 Task: In the  document Officetypes.docx Select the last point and add comment:  ' It adds clarity to the overall document' Insert emoji reactions: 'Thumbs Down' Select all the potins and apply Uppercase
Action: Mouse pressed left at (343, 520)
Screenshot: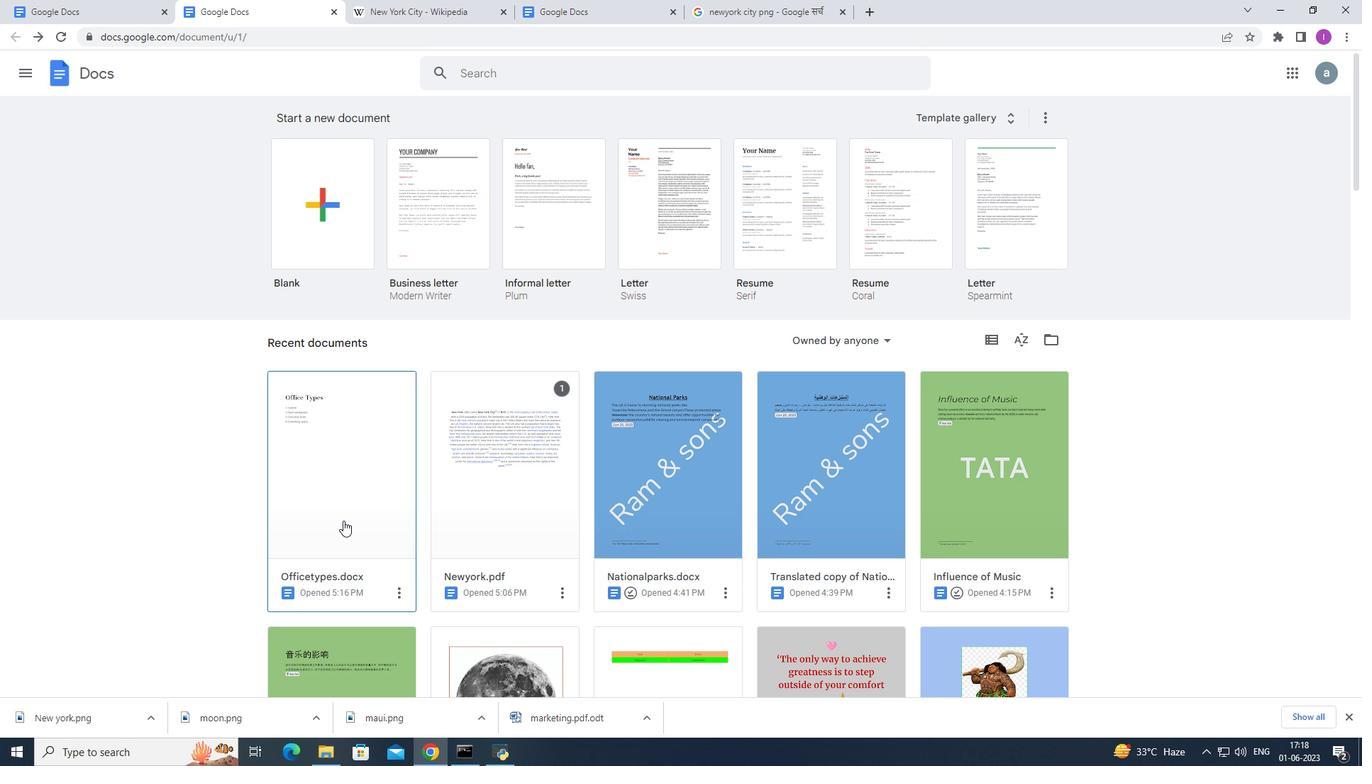 
Action: Mouse moved to (471, 380)
Screenshot: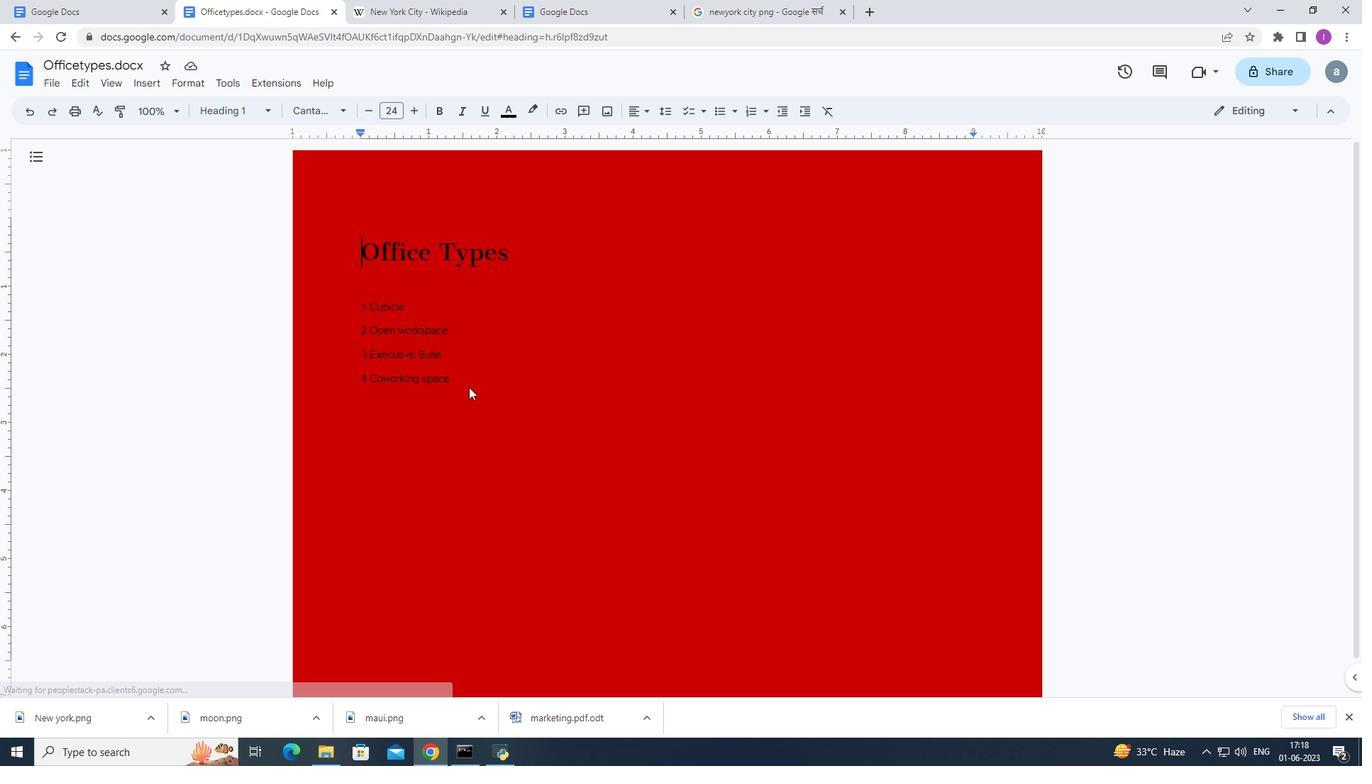 
Action: Mouse pressed left at (471, 380)
Screenshot: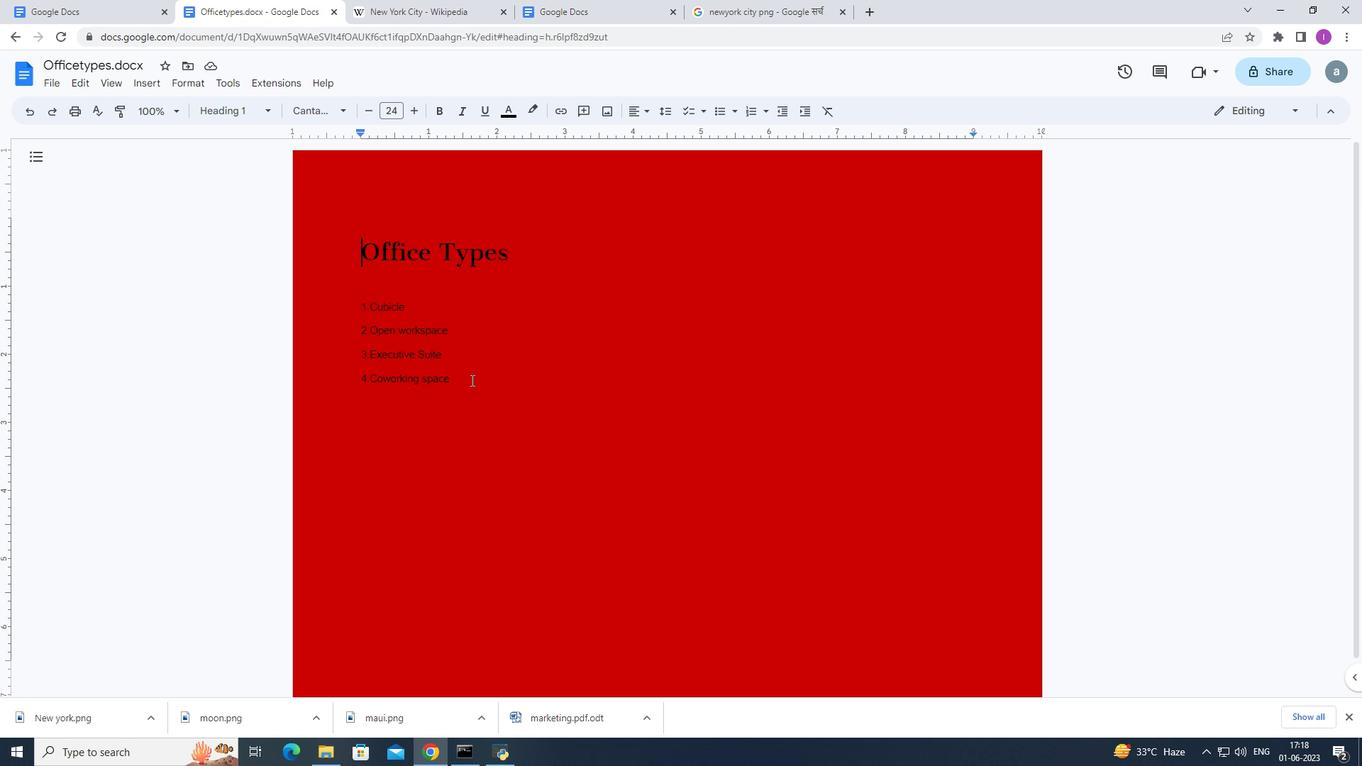 
Action: Mouse moved to (537, 368)
Screenshot: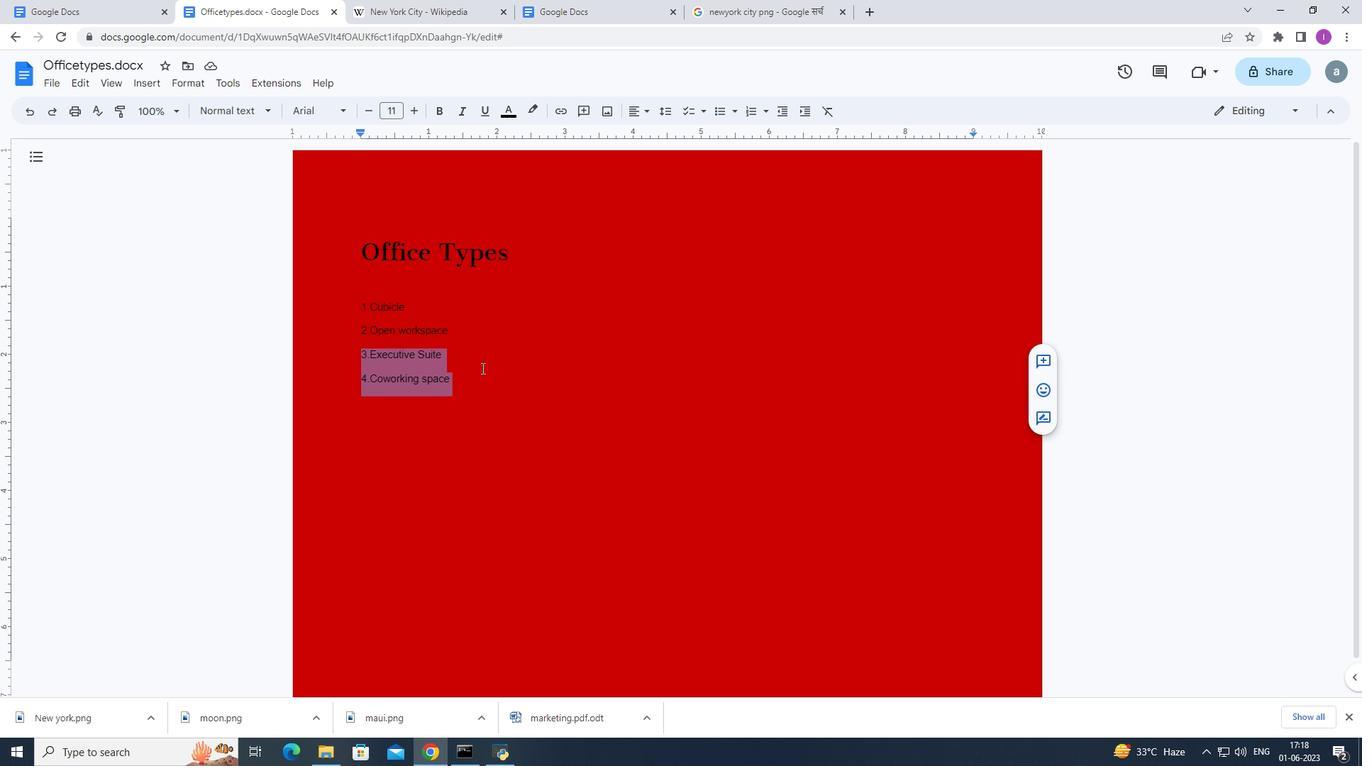 
Action: Mouse pressed left at (537, 368)
Screenshot: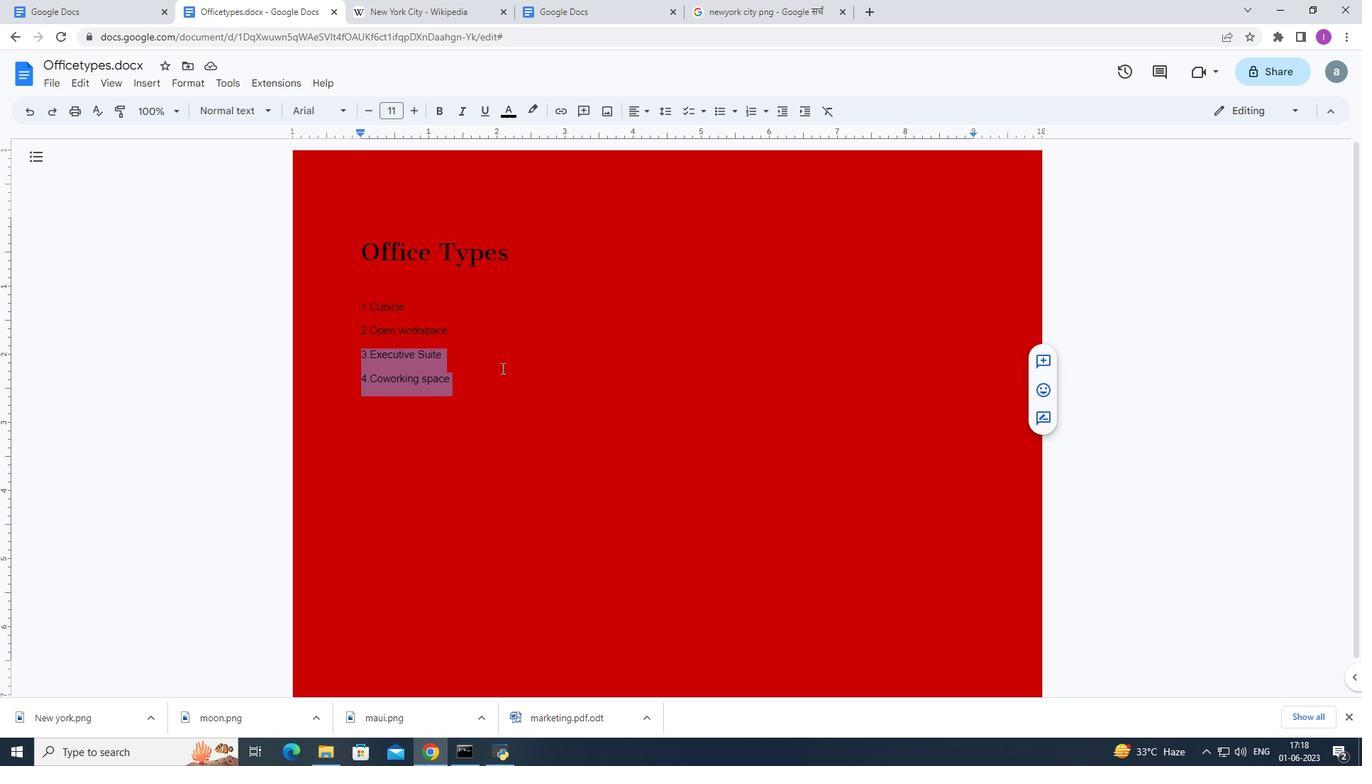 
Action: Mouse moved to (472, 386)
Screenshot: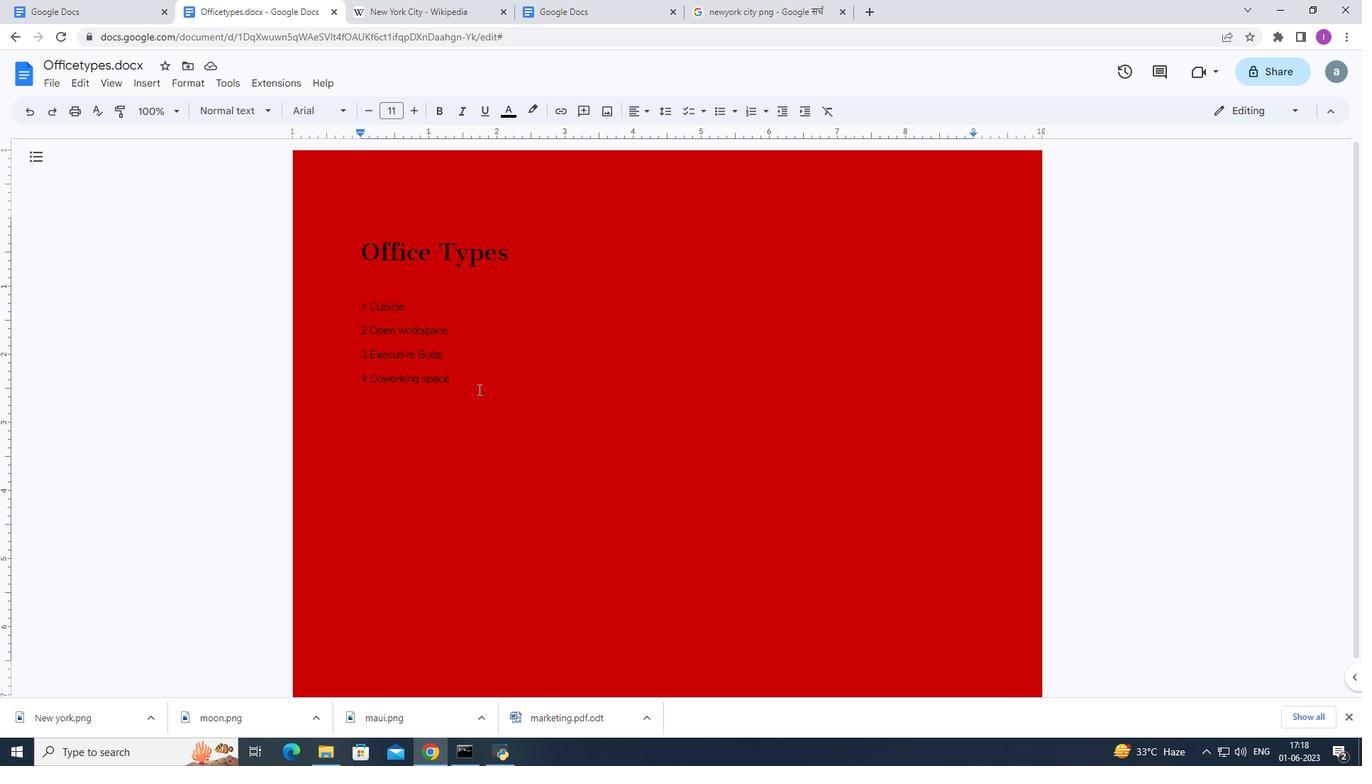 
Action: Mouse pressed left at (472, 386)
Screenshot: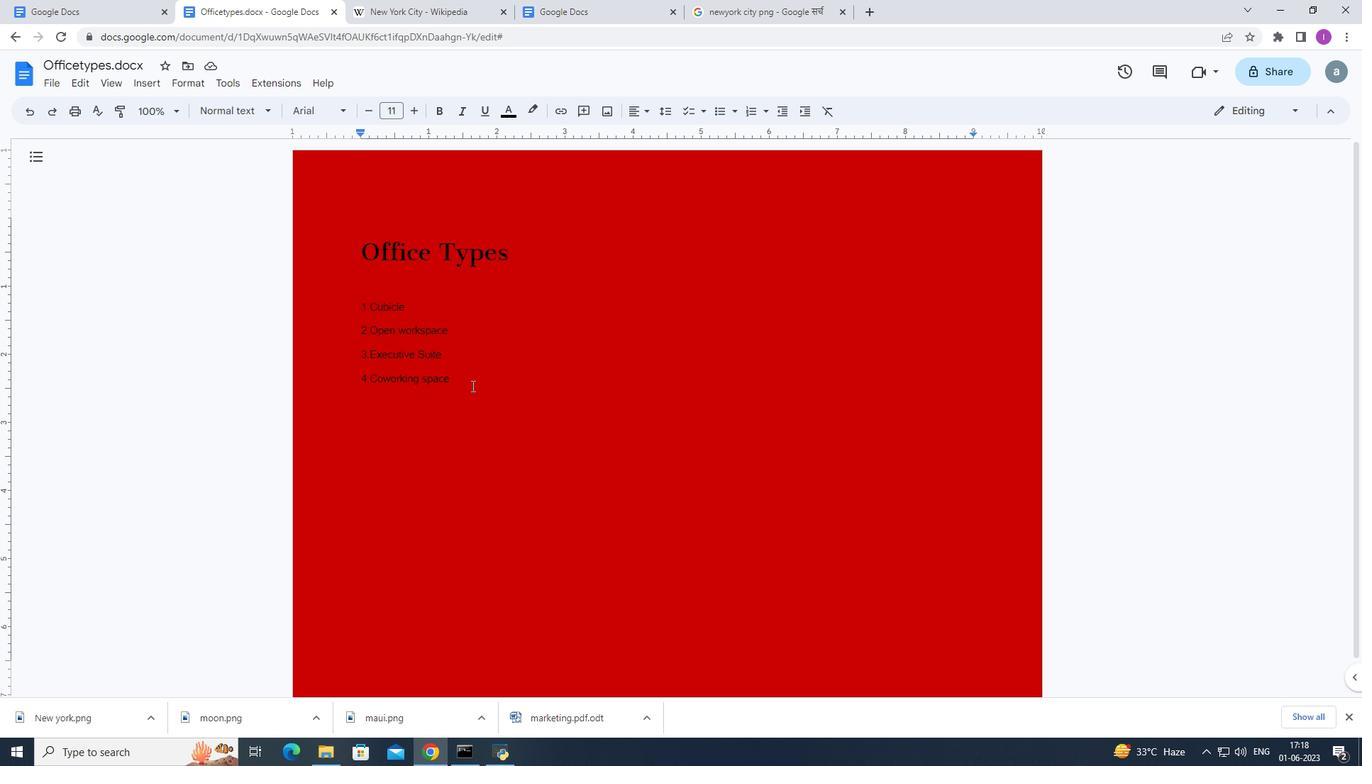 
Action: Mouse moved to (132, 79)
Screenshot: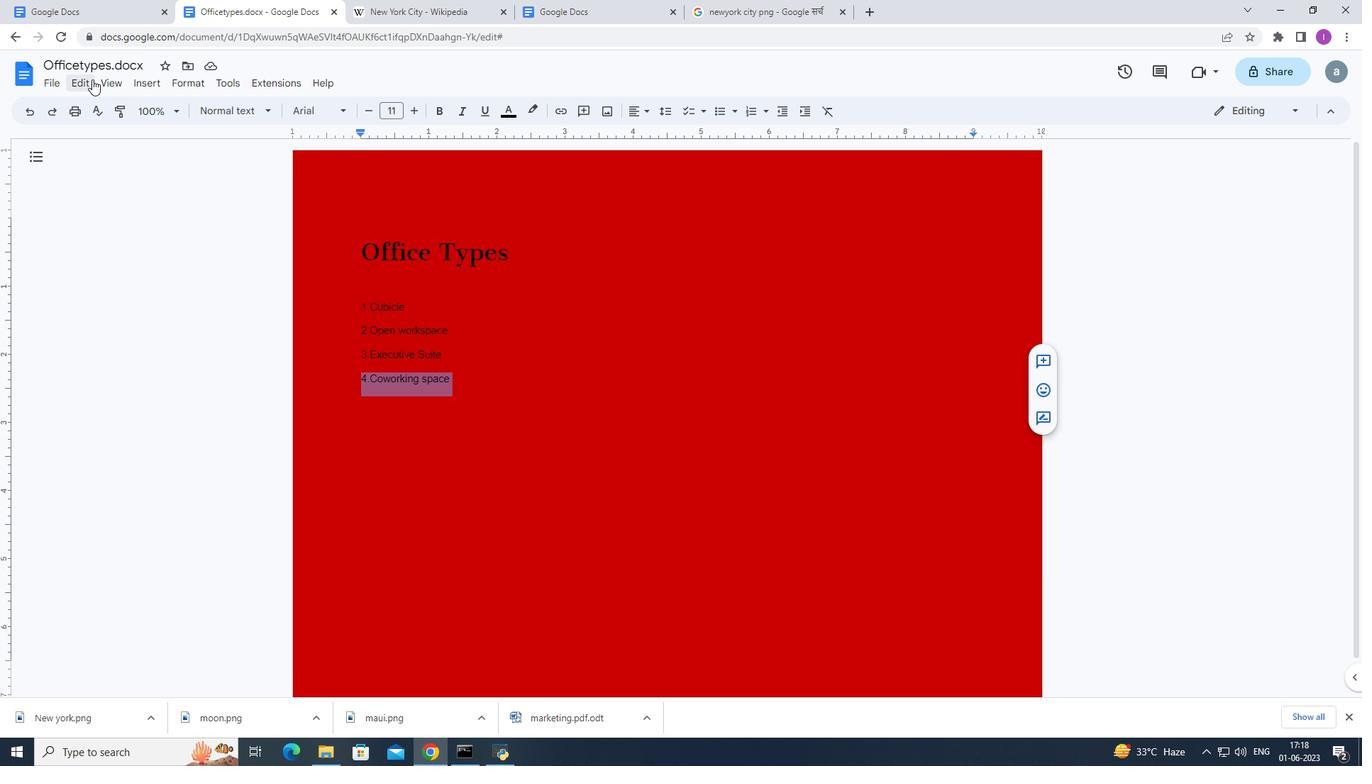 
Action: Mouse pressed left at (132, 79)
Screenshot: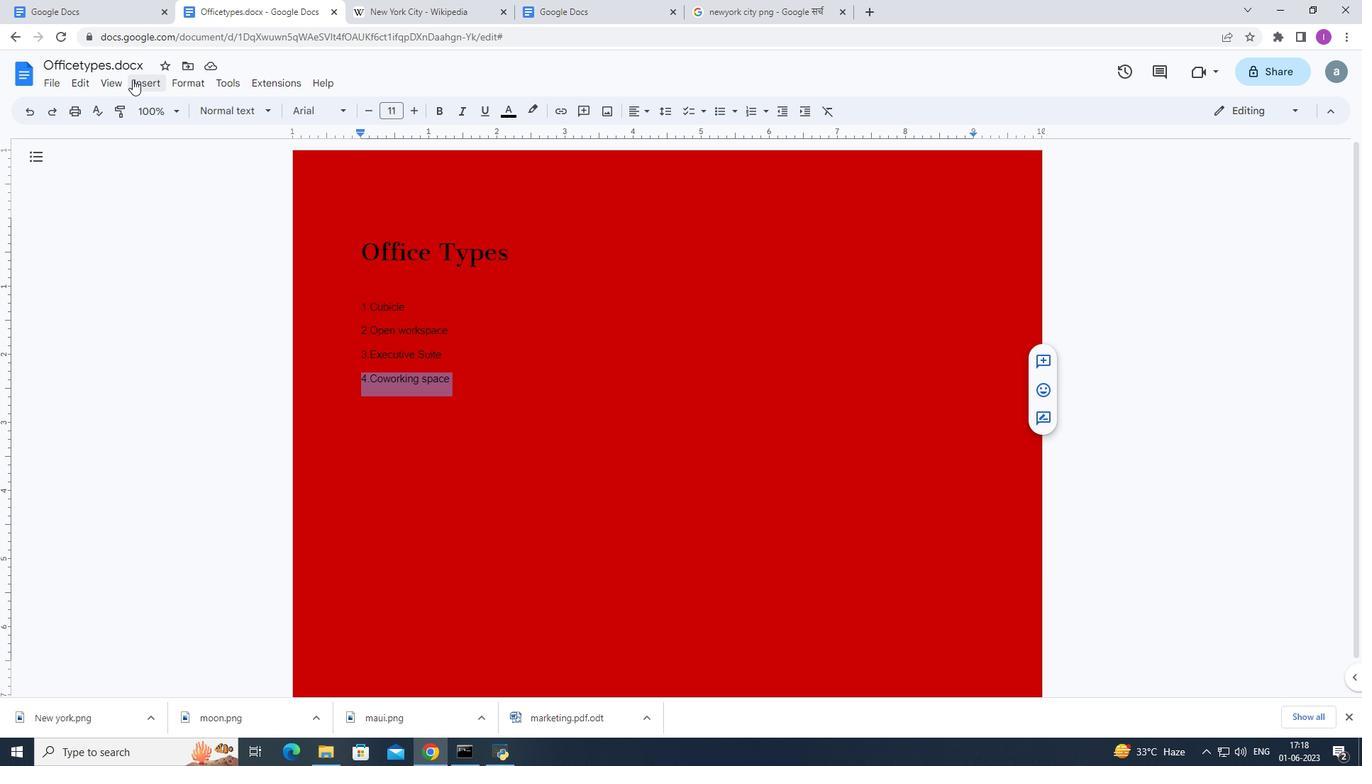 
Action: Mouse moved to (201, 545)
Screenshot: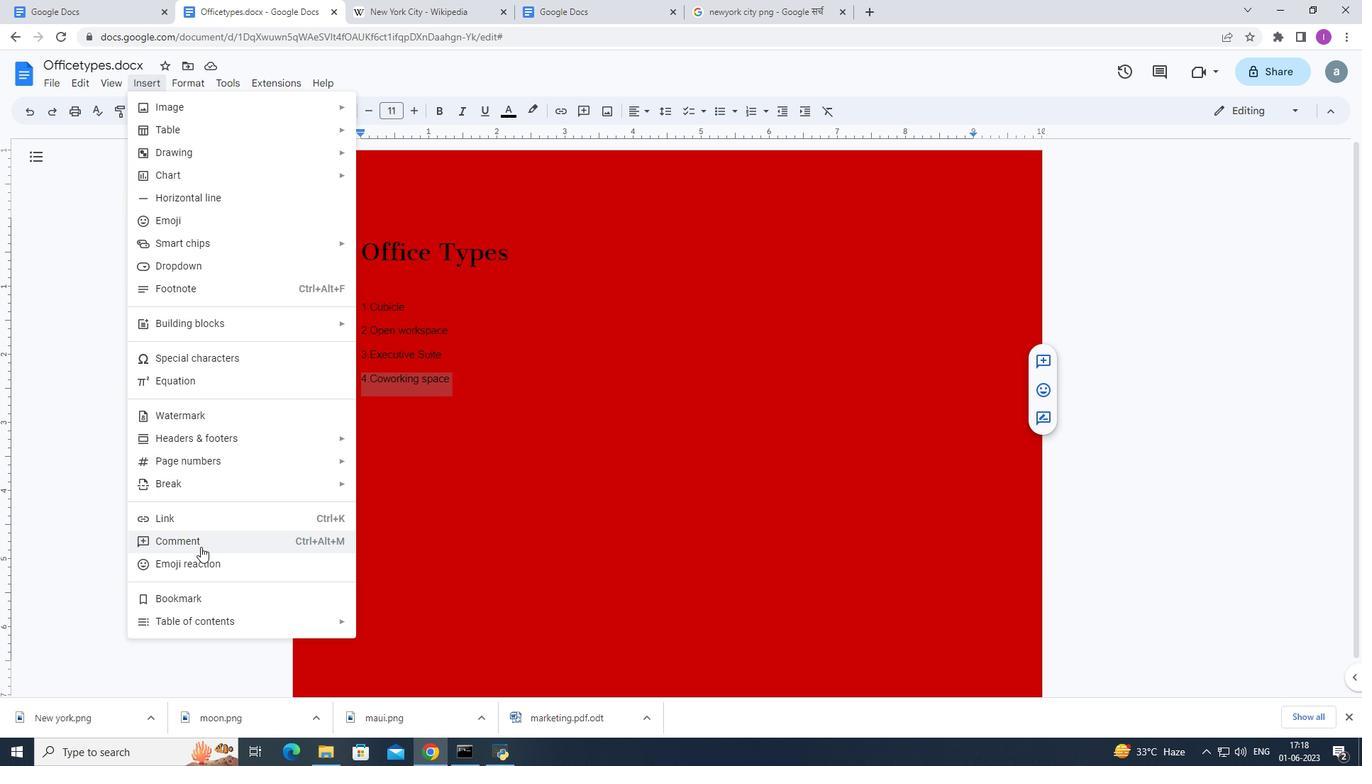 
Action: Mouse pressed left at (201, 545)
Screenshot: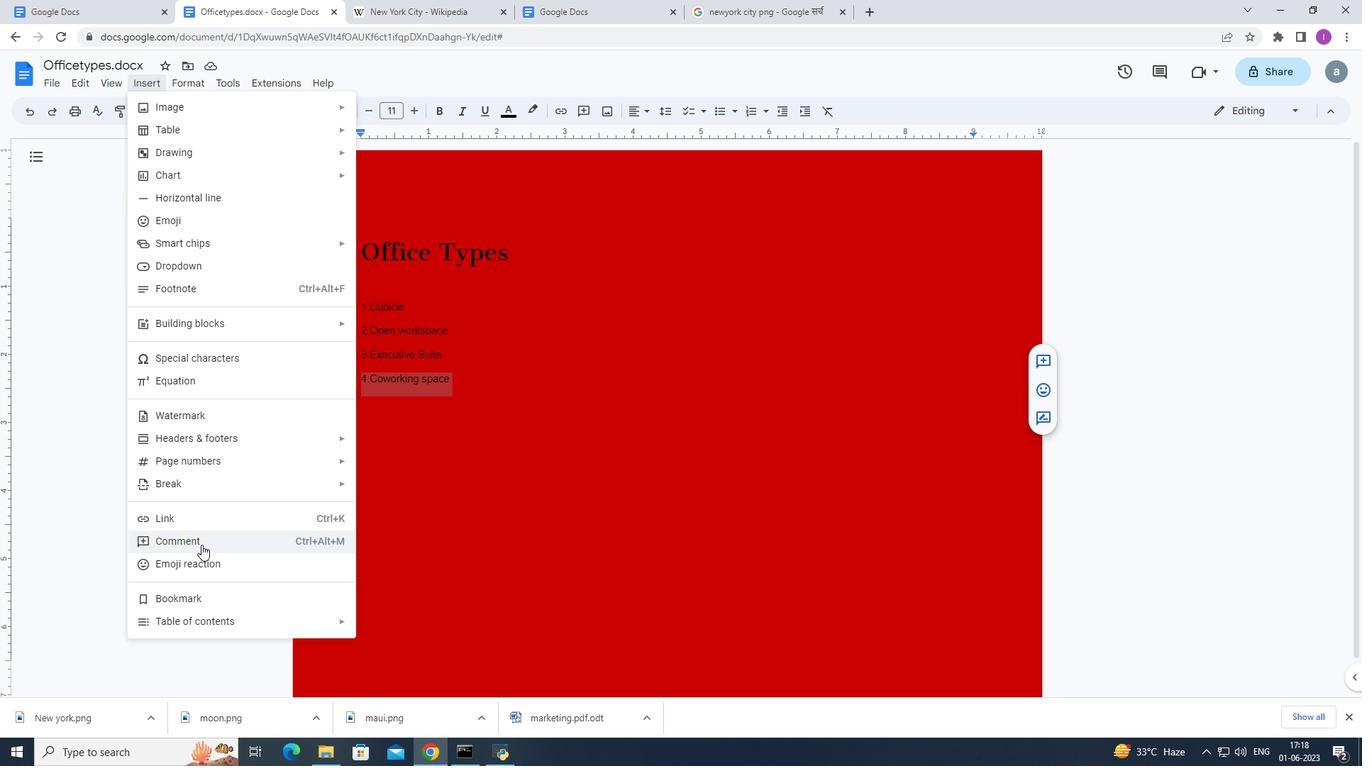 
Action: Mouse moved to (1000, 437)
Screenshot: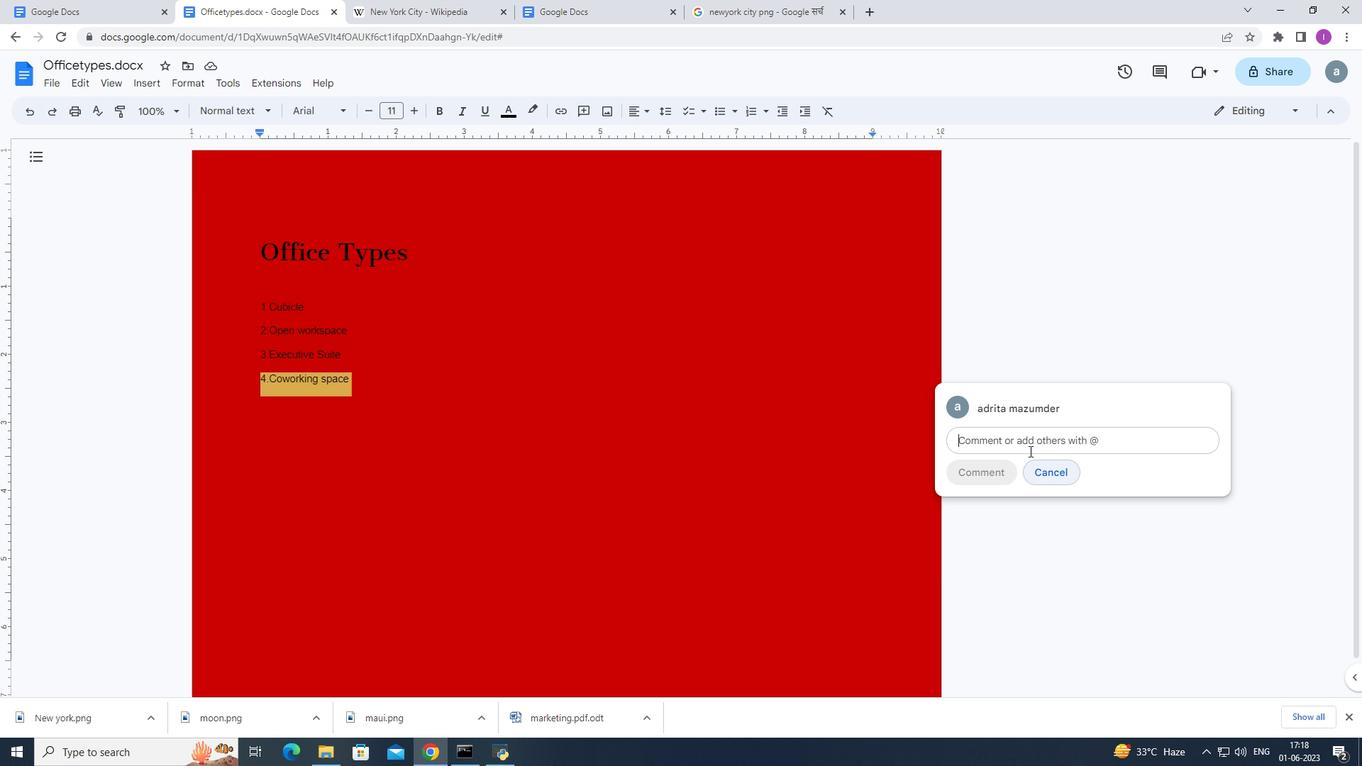 
Action: Mouse pressed left at (1000, 437)
Screenshot: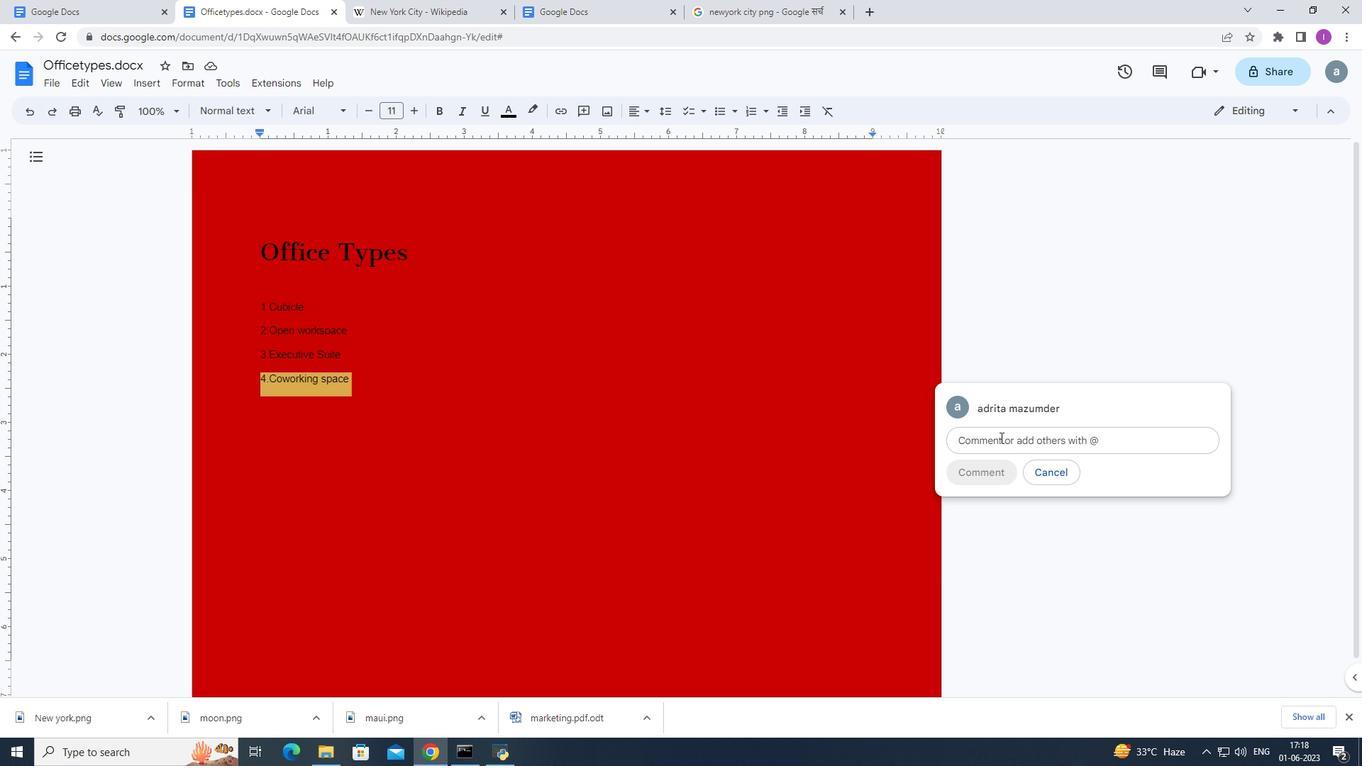 
Action: Key pressed <Key.shift>It<Key.space>adds<Key.space>clarity<Key.space>to<Key.space>the<Key.space>overall<Key.space>document
Screenshot: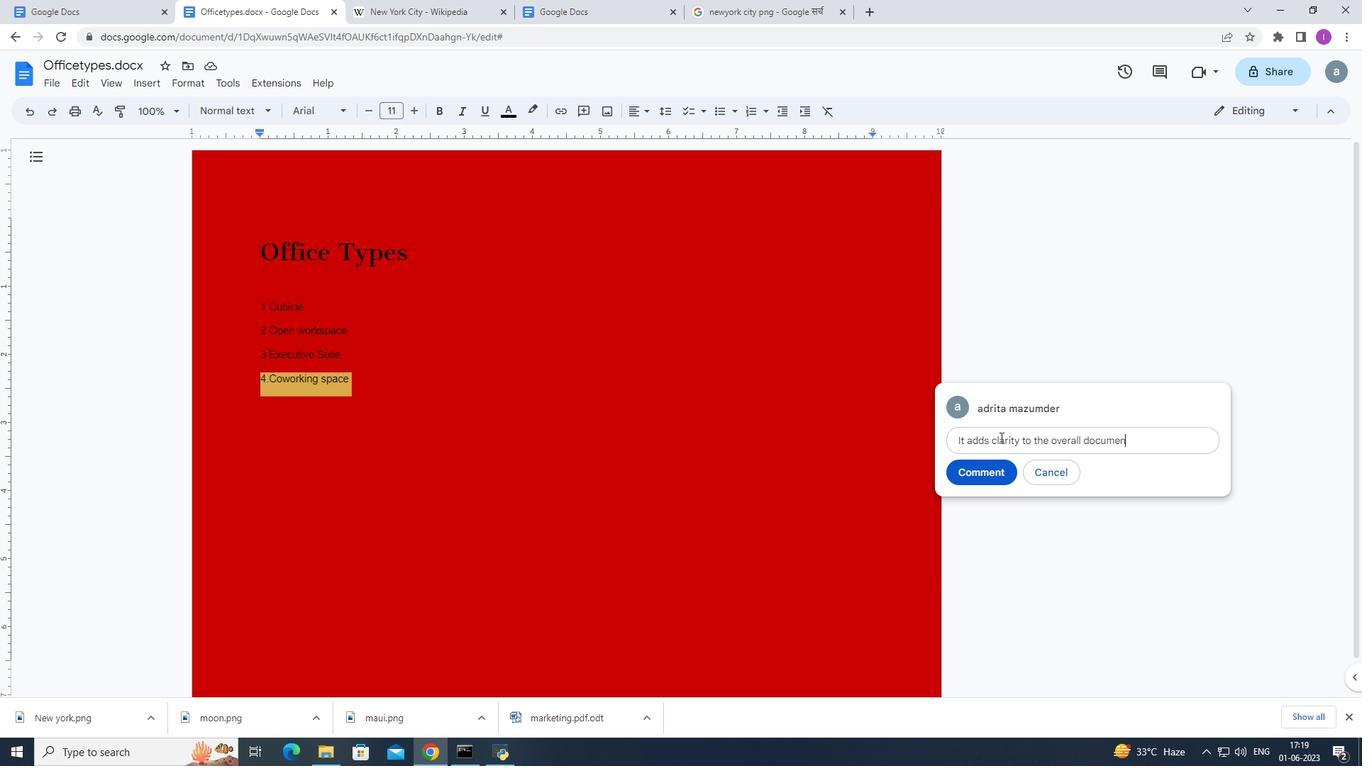 
Action: Mouse moved to (963, 472)
Screenshot: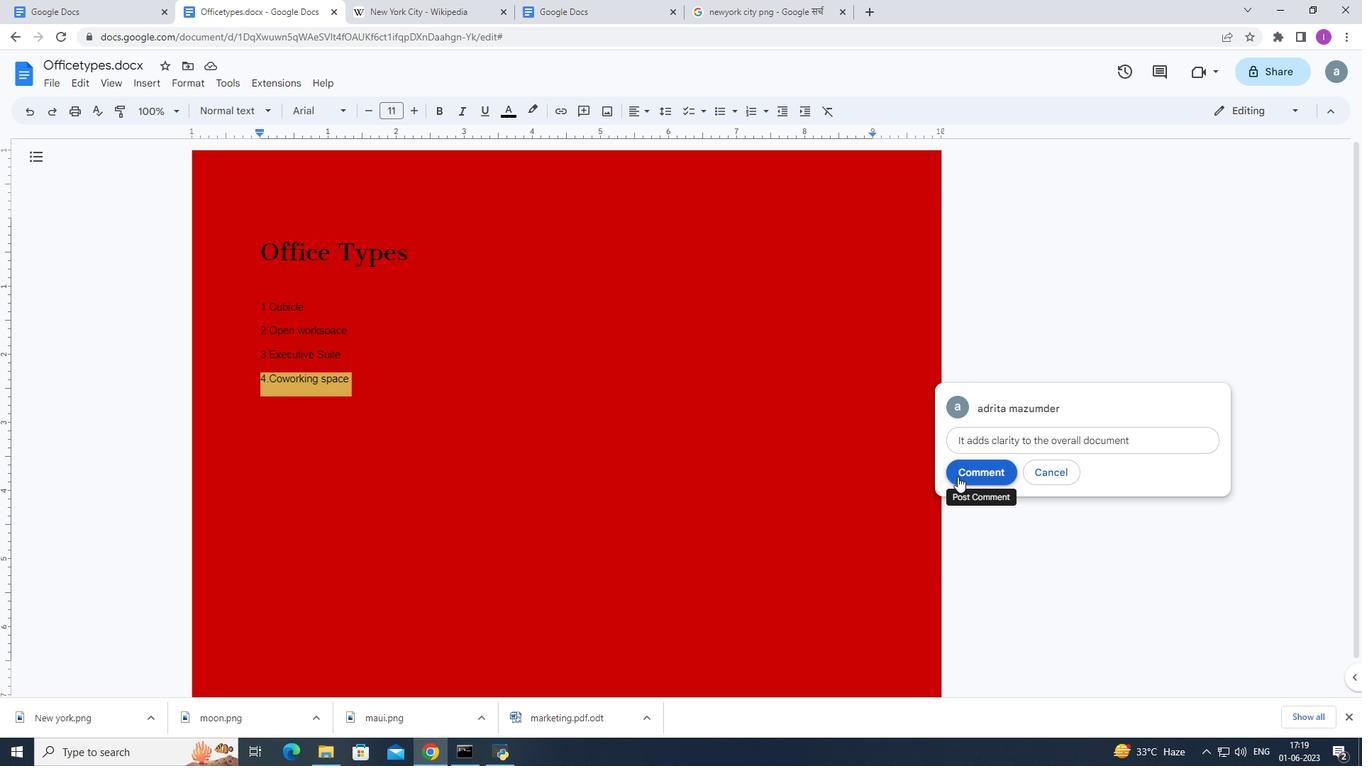 
Action: Mouse pressed left at (963, 472)
Screenshot: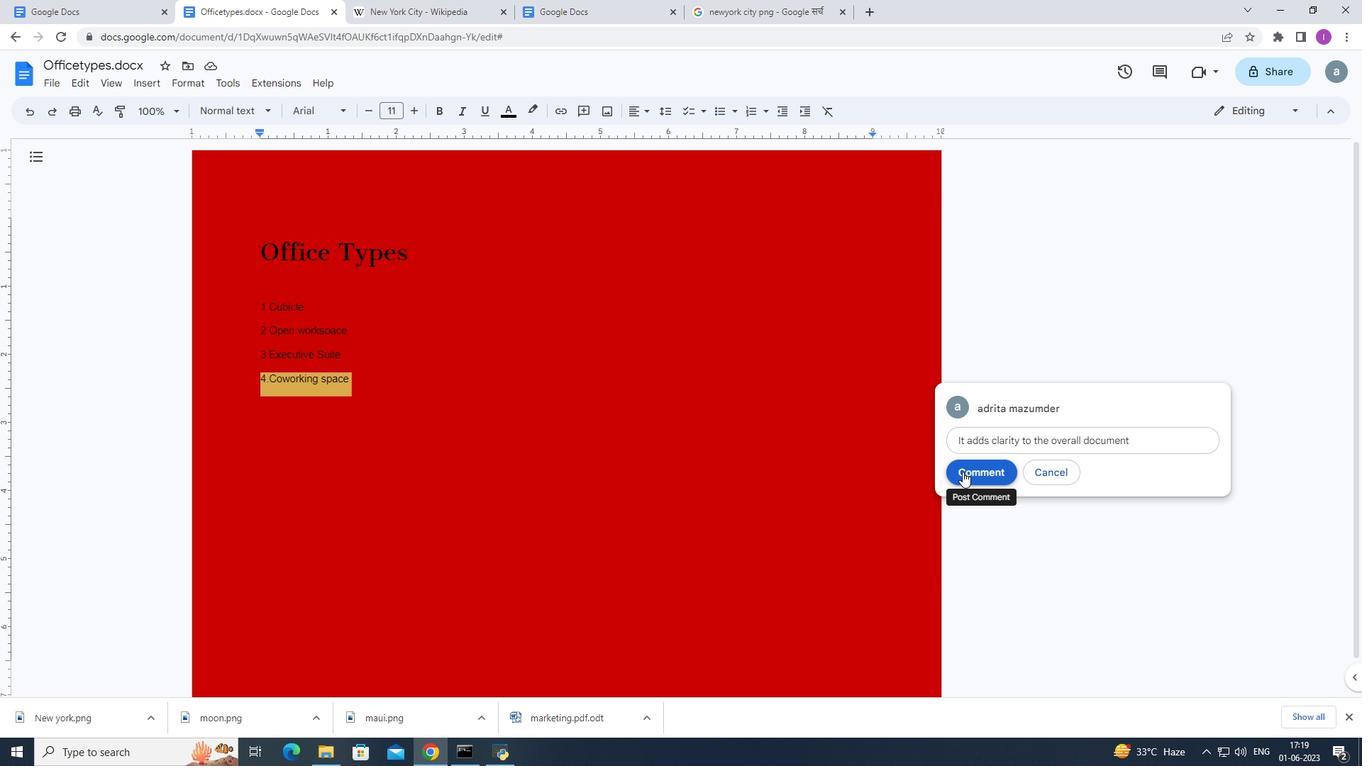 
Action: Mouse moved to (1237, 433)
Screenshot: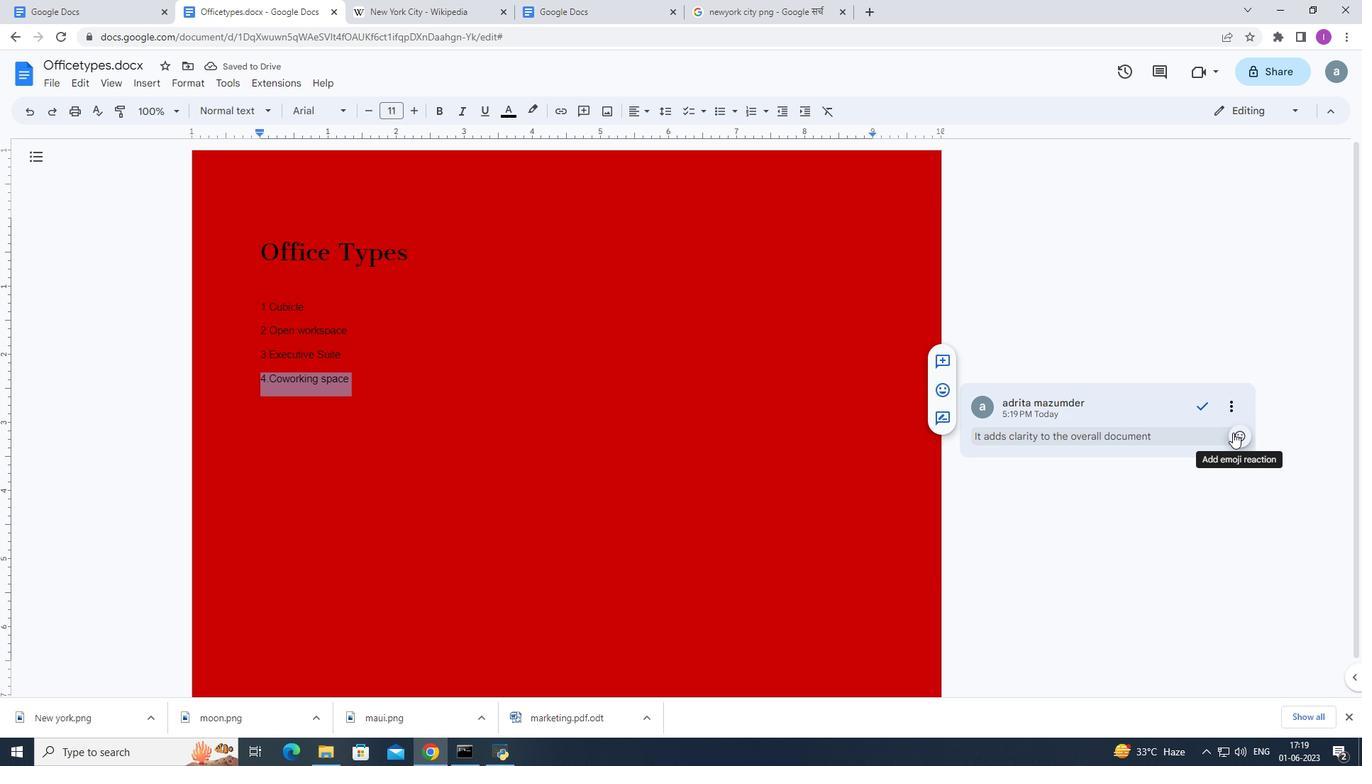 
Action: Mouse pressed left at (1237, 433)
Screenshot: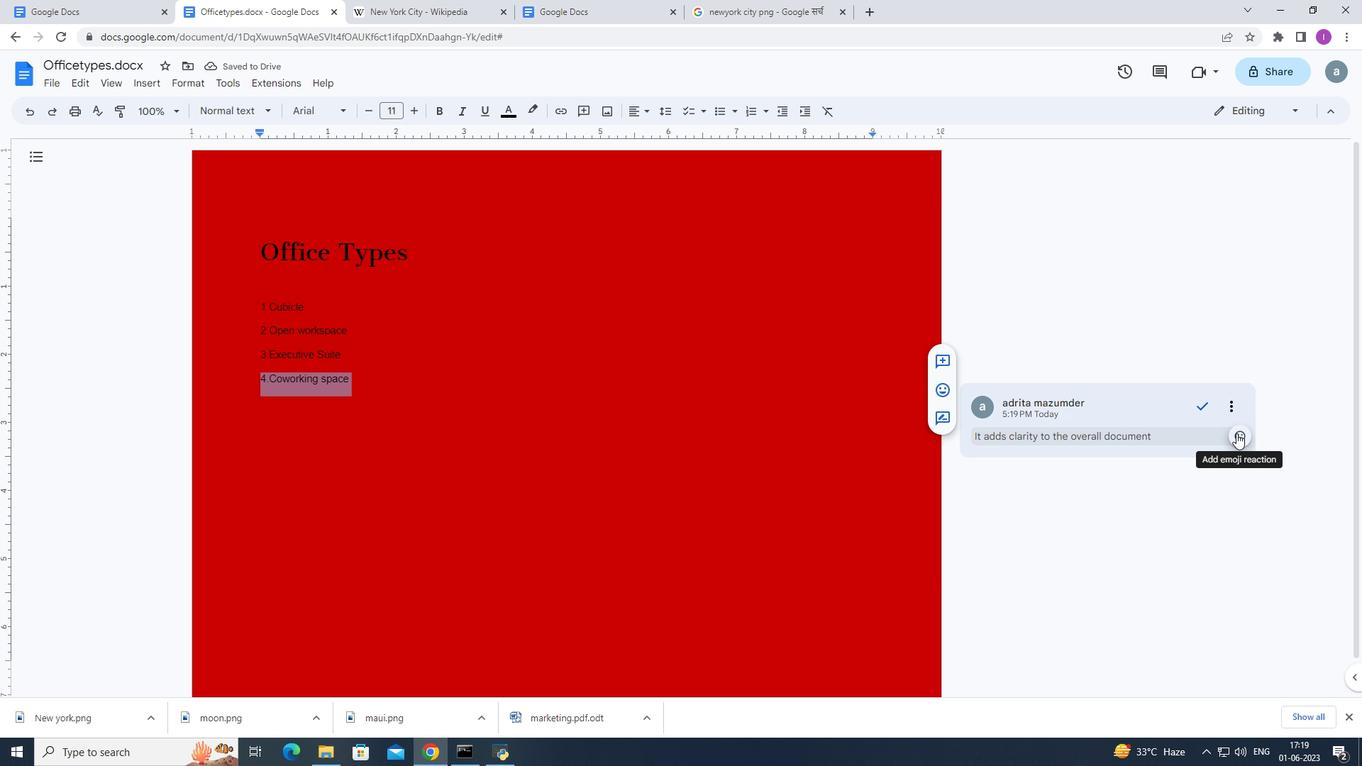 
Action: Mouse moved to (1183, 567)
Screenshot: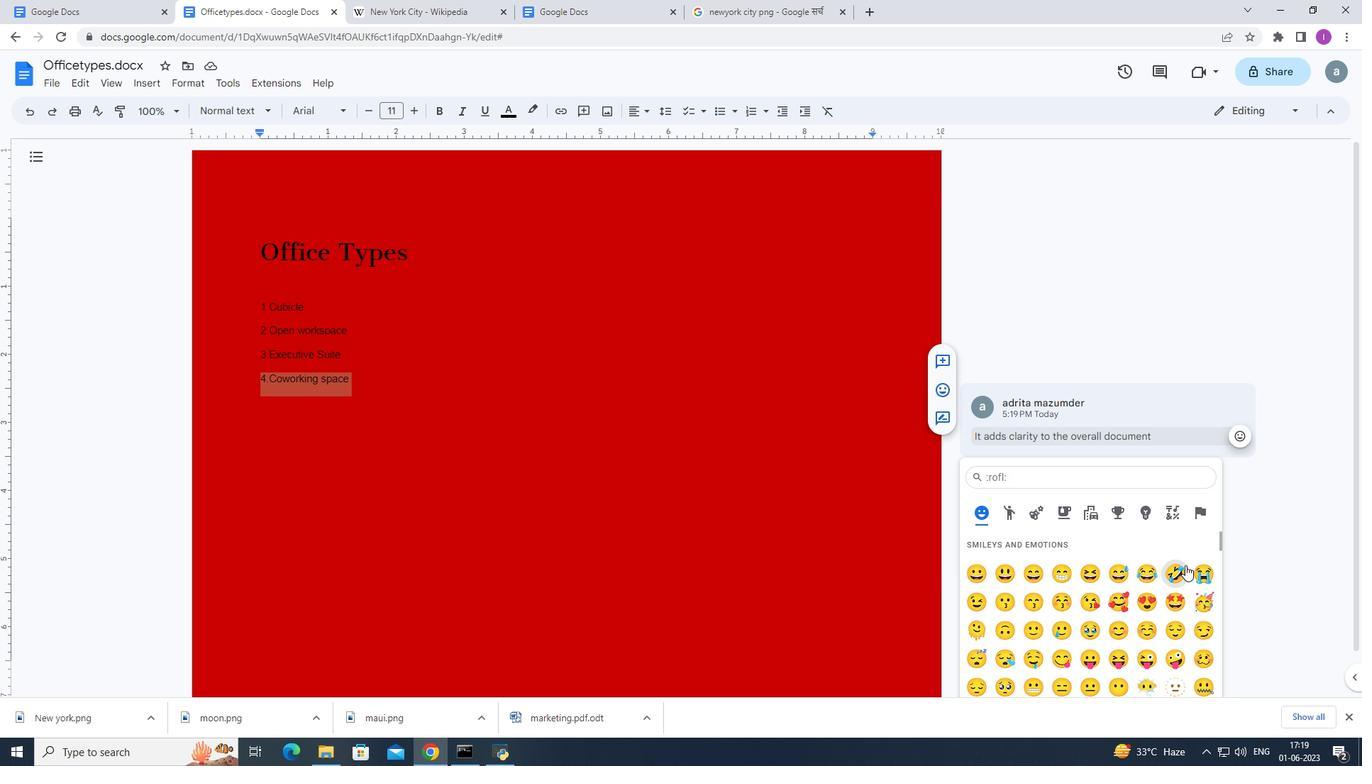 
Action: Mouse scrolled (1183, 567) with delta (0, 0)
Screenshot: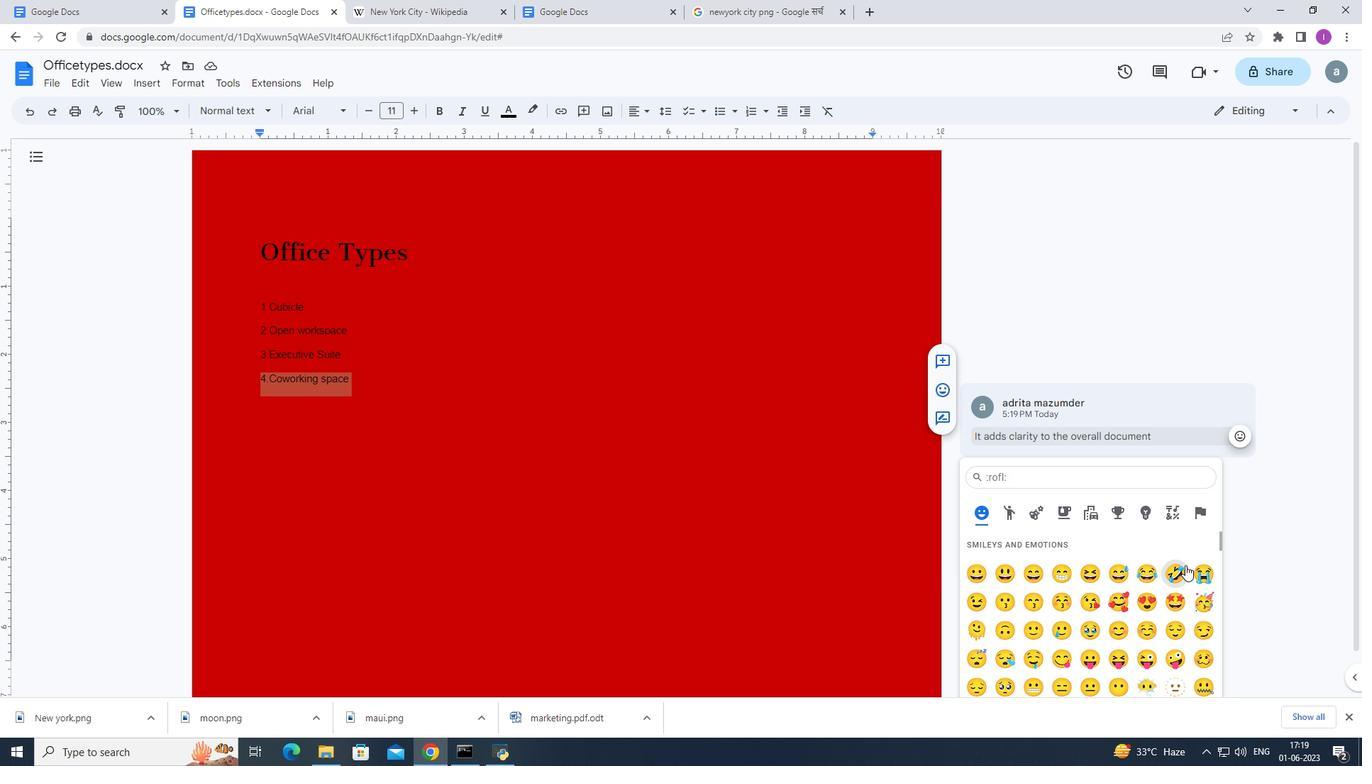 
Action: Mouse moved to (1183, 567)
Screenshot: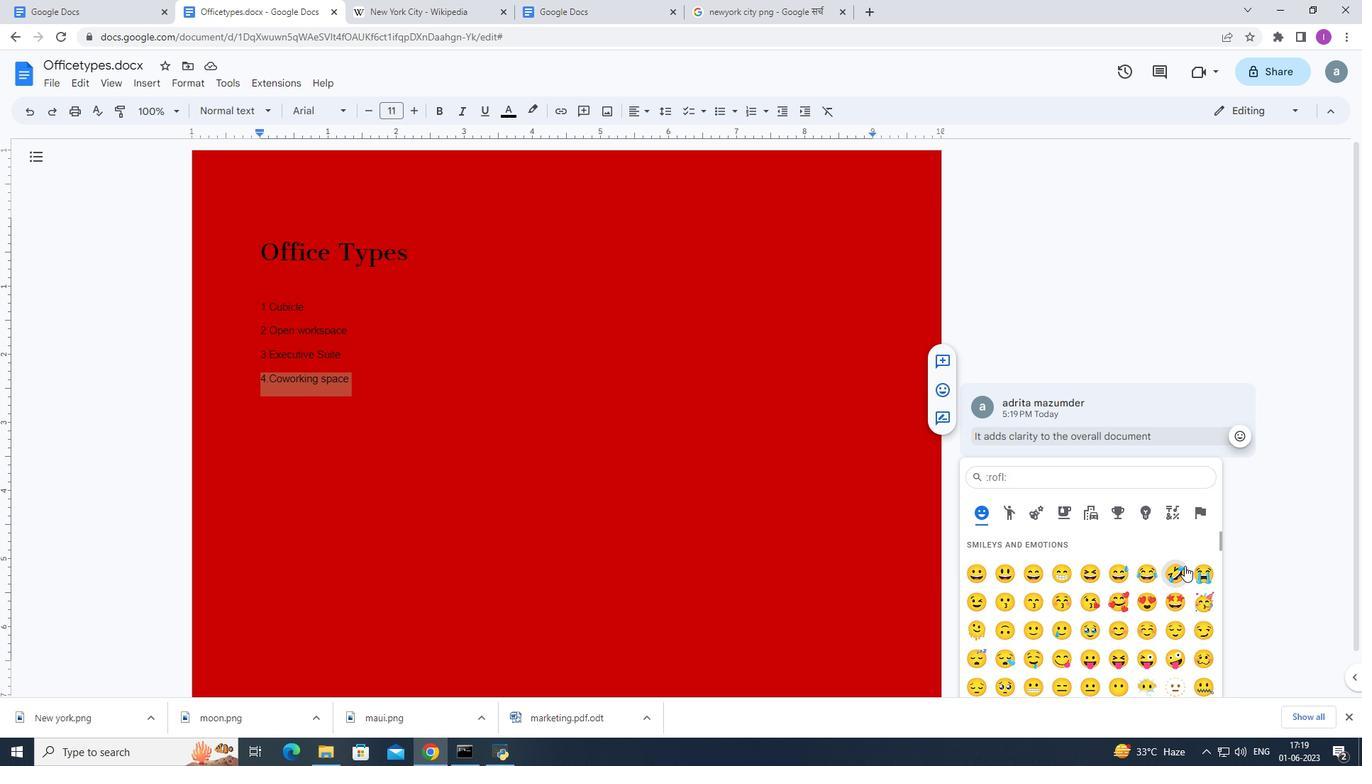 
Action: Mouse scrolled (1183, 567) with delta (0, 0)
Screenshot: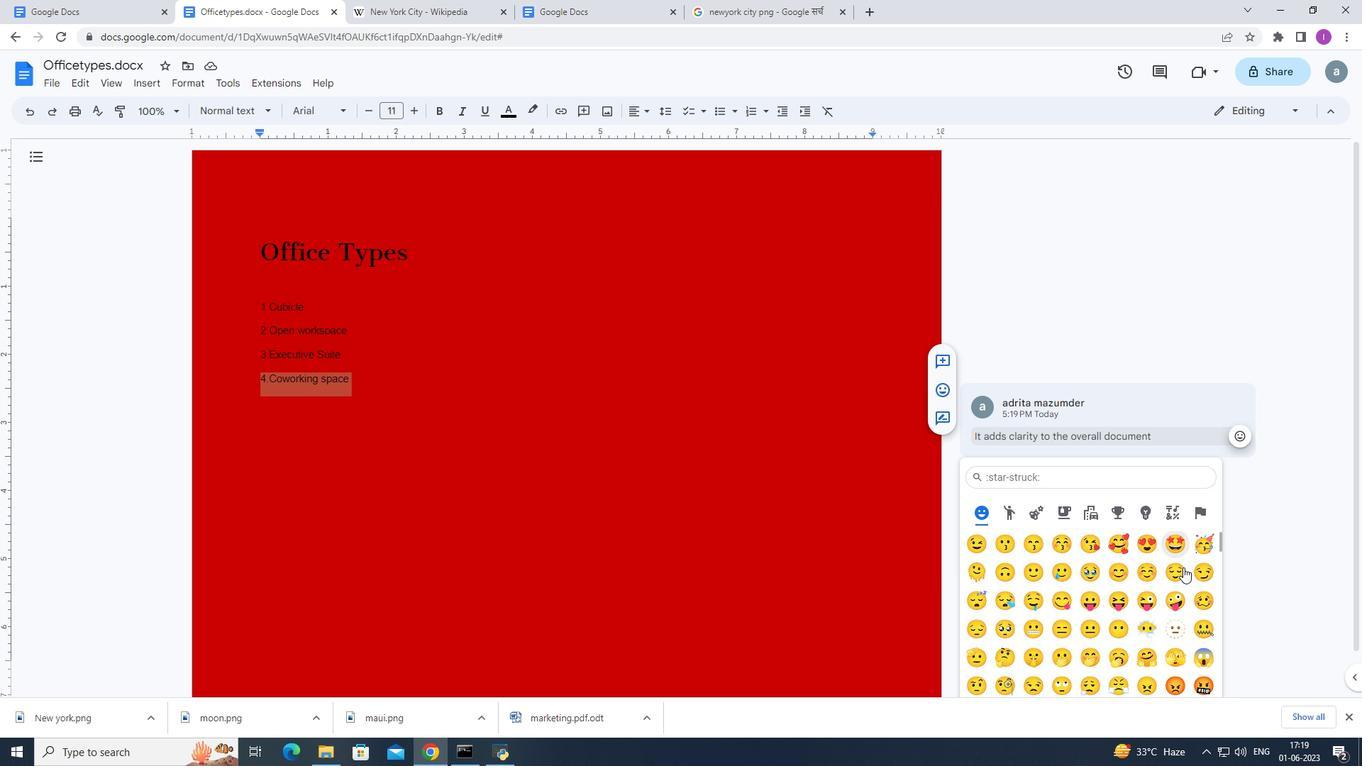 
Action: Mouse moved to (1183, 568)
Screenshot: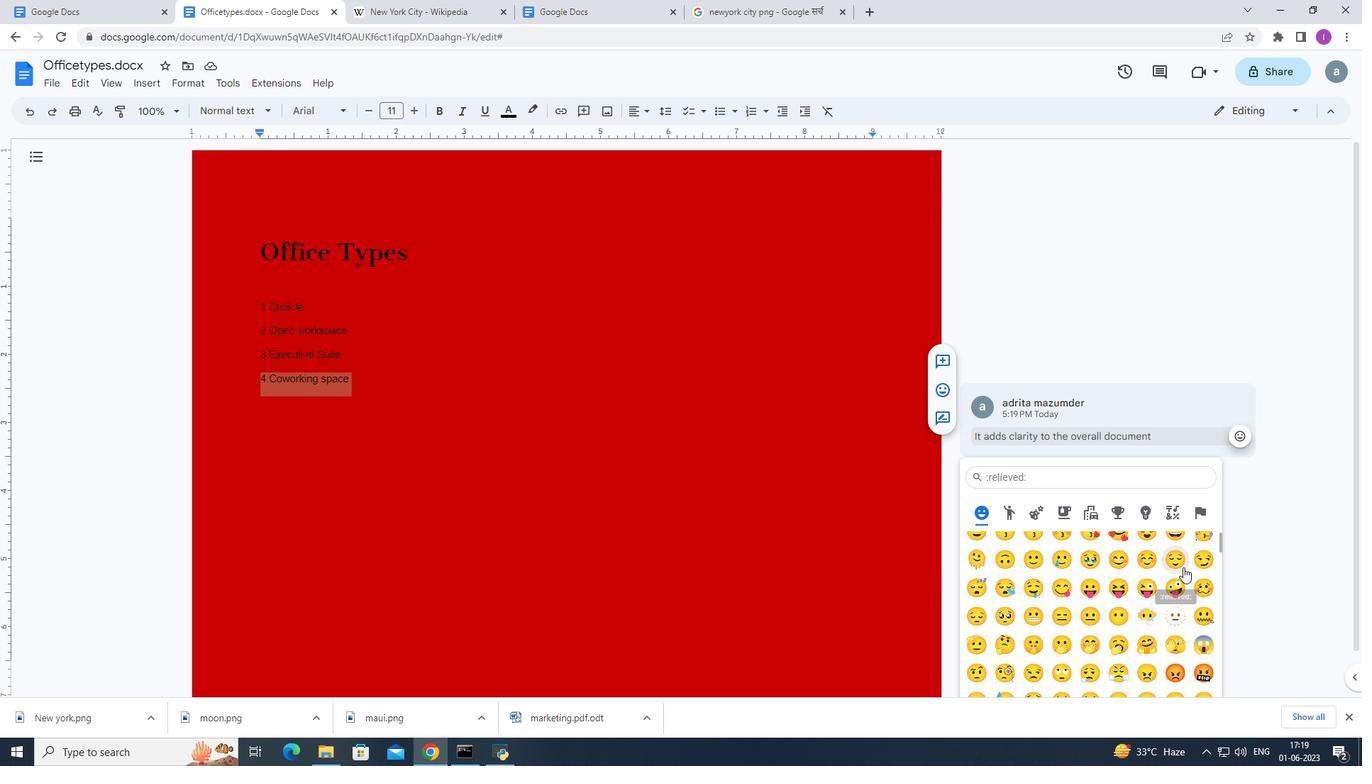 
Action: Mouse scrolled (1183, 567) with delta (0, 0)
Screenshot: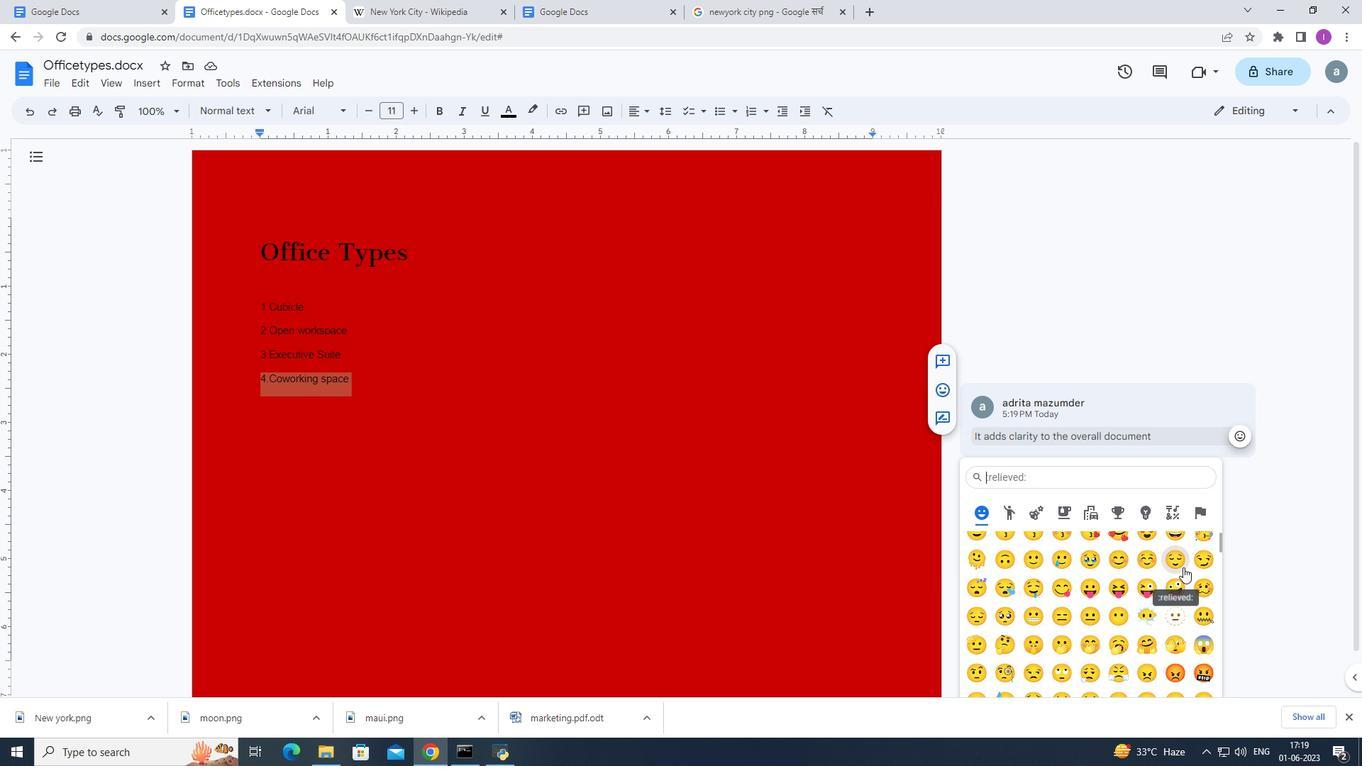 
Action: Mouse scrolled (1183, 567) with delta (0, 0)
Screenshot: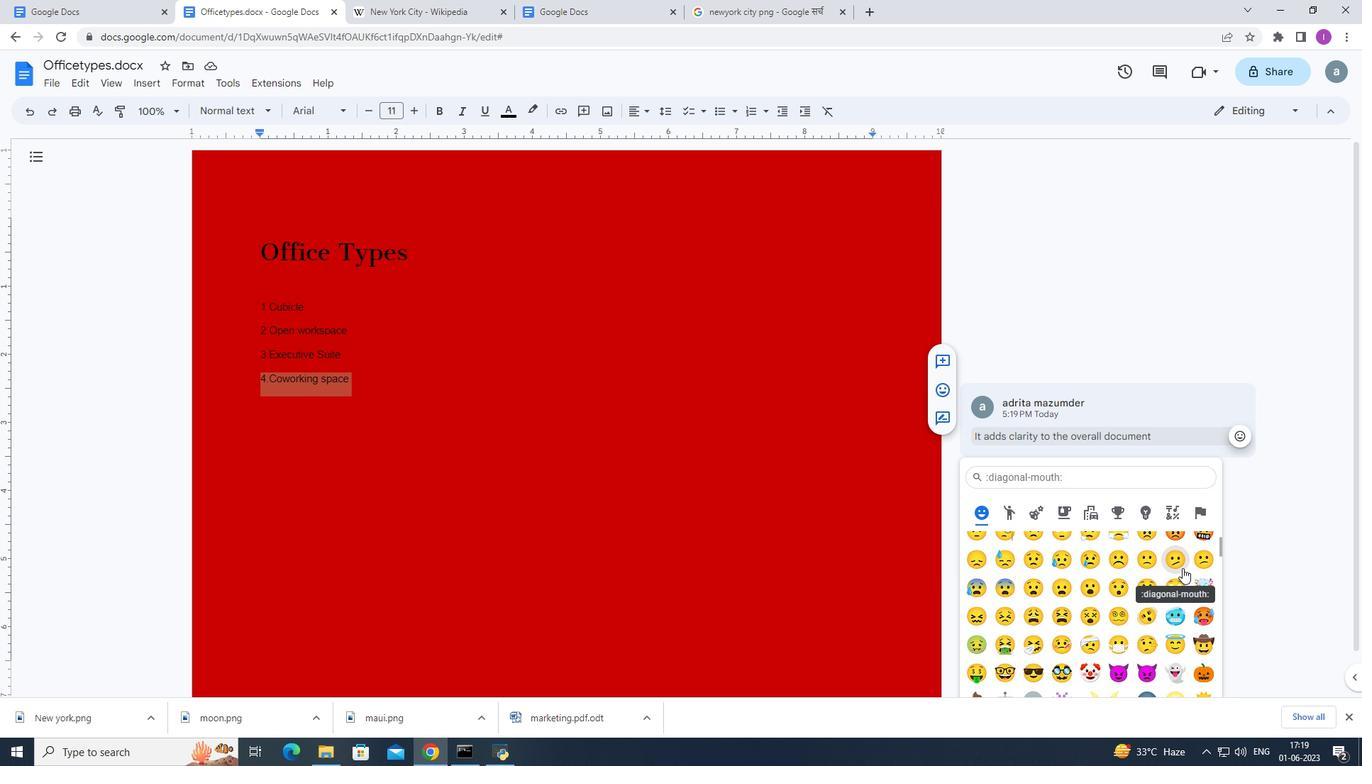 
Action: Mouse scrolled (1183, 567) with delta (0, 0)
Screenshot: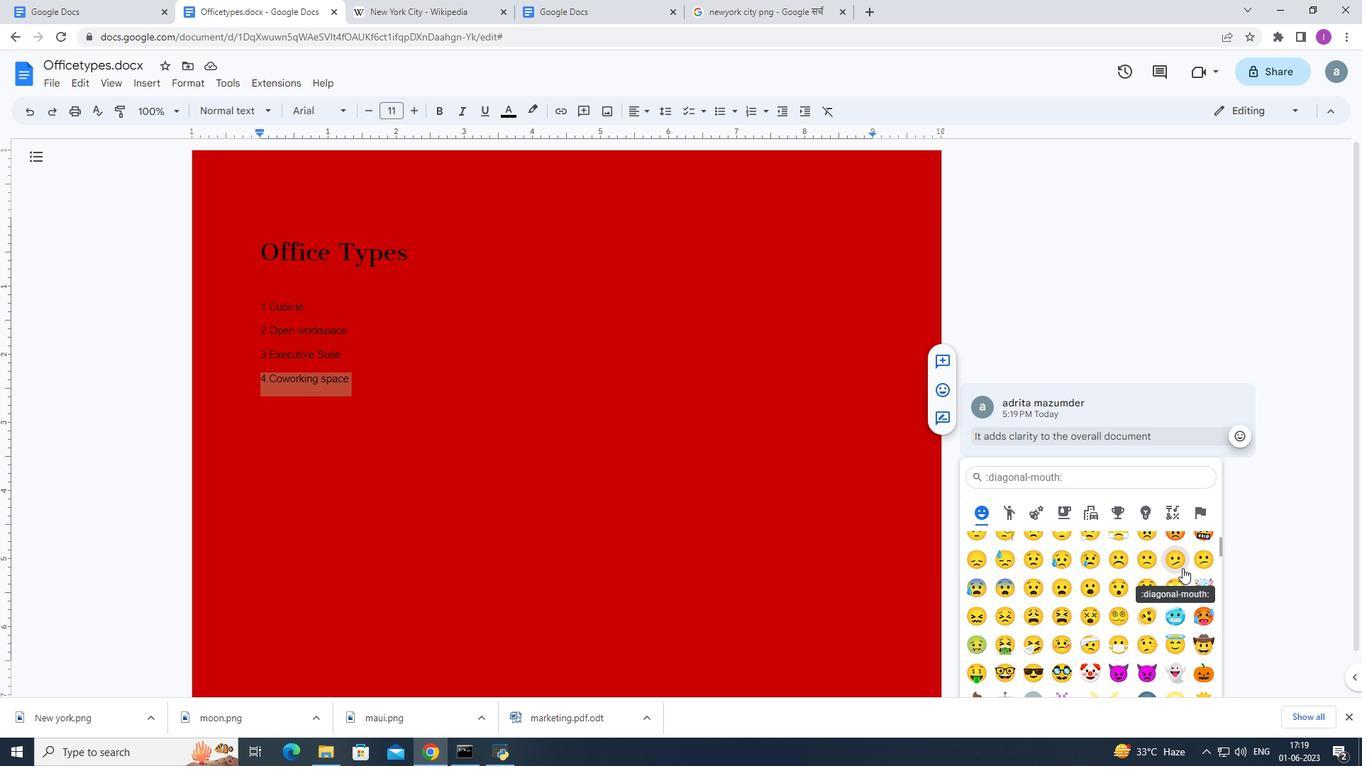 
Action: Mouse scrolled (1183, 567) with delta (0, 0)
Screenshot: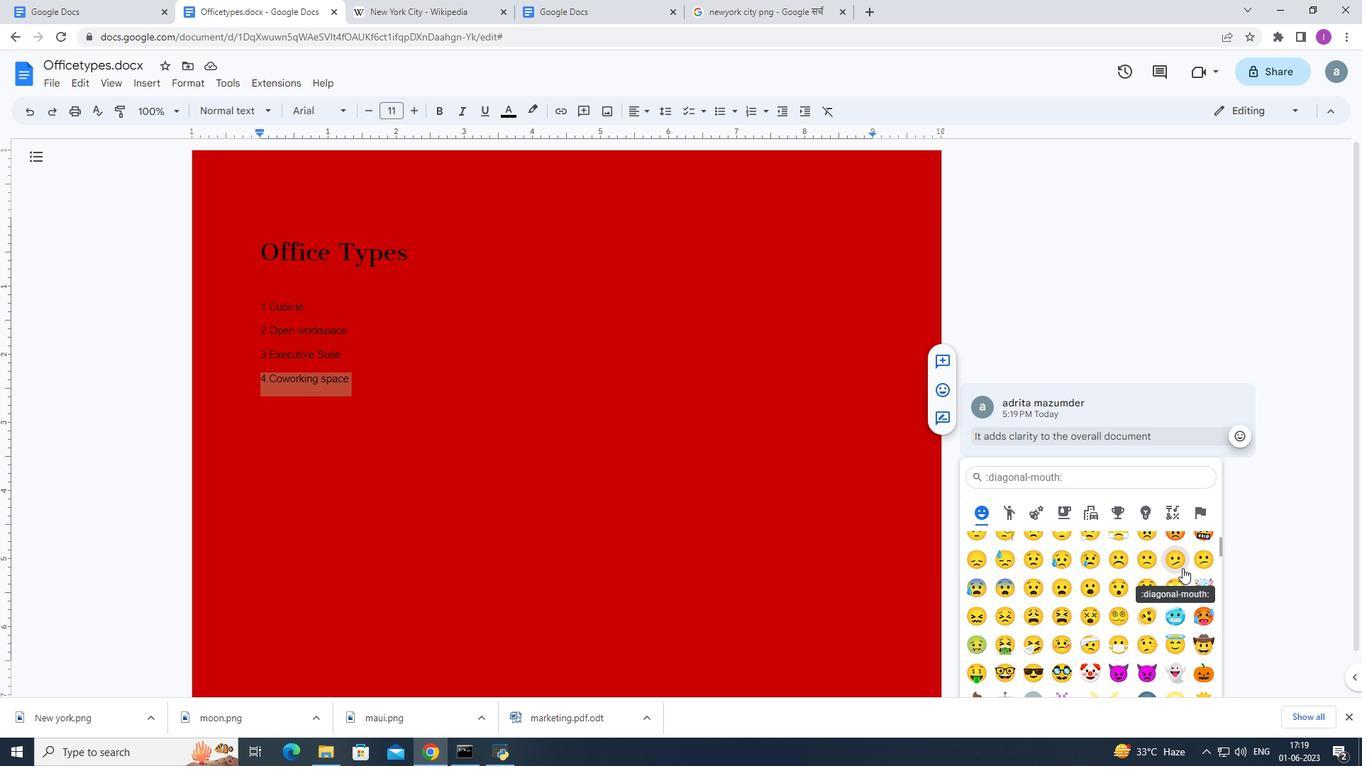 
Action: Mouse scrolled (1183, 569) with delta (0, 0)
Screenshot: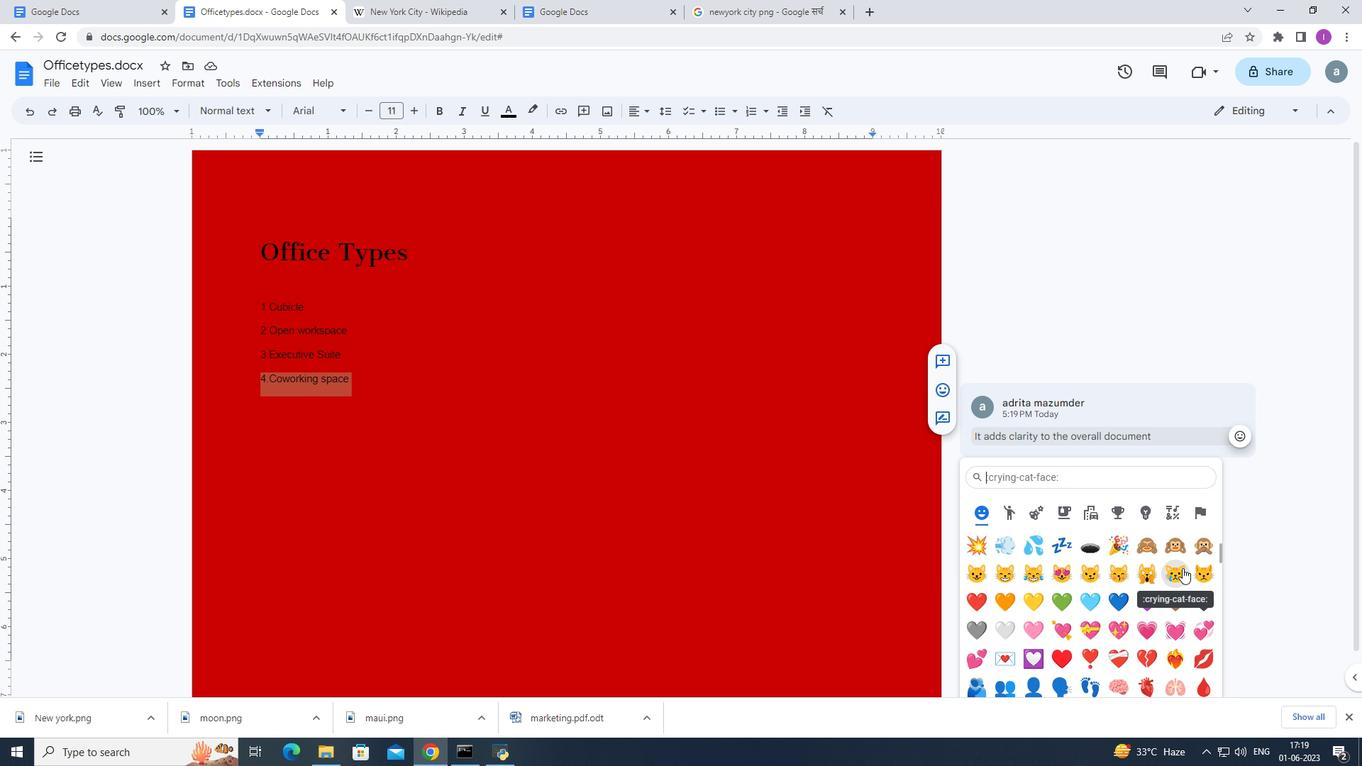 
Action: Mouse scrolled (1183, 569) with delta (0, 0)
Screenshot: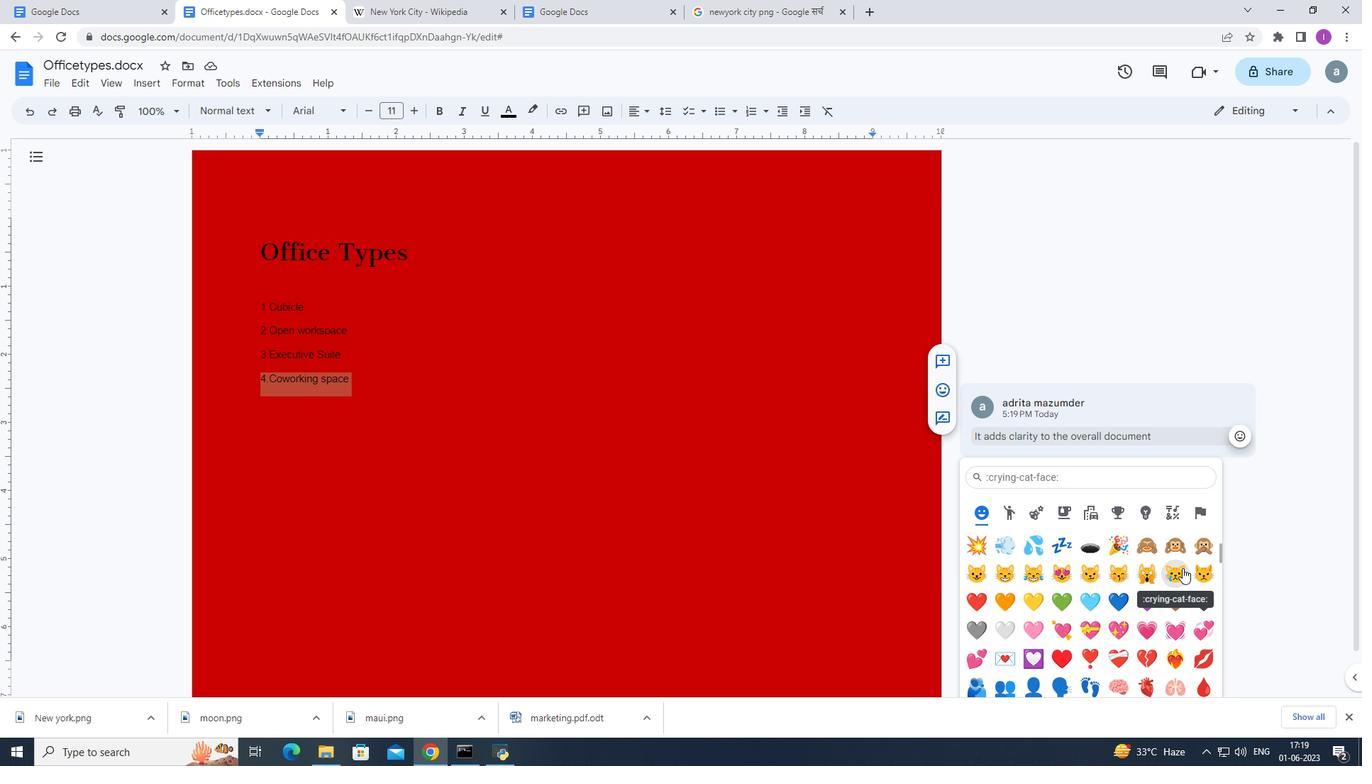 
Action: Mouse scrolled (1183, 569) with delta (0, 0)
Screenshot: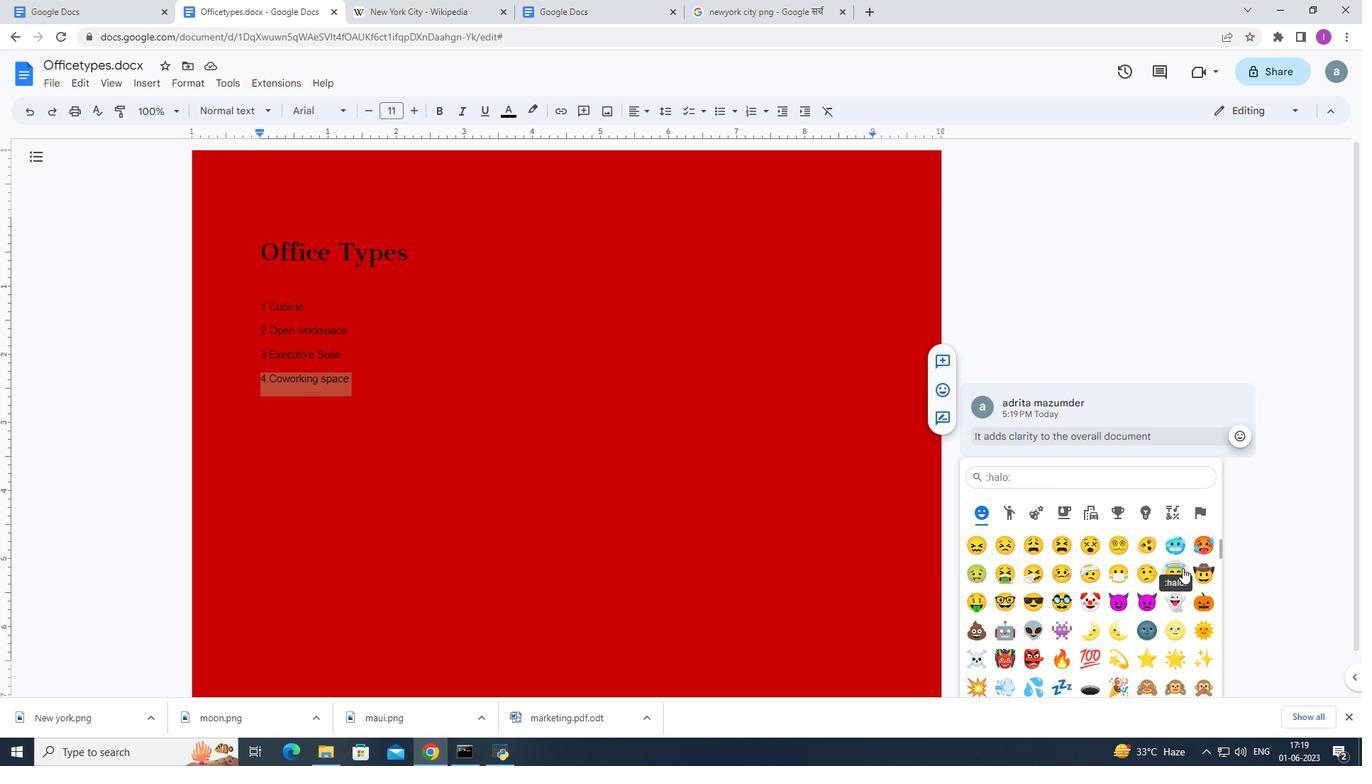 
Action: Mouse scrolled (1183, 569) with delta (0, 0)
Screenshot: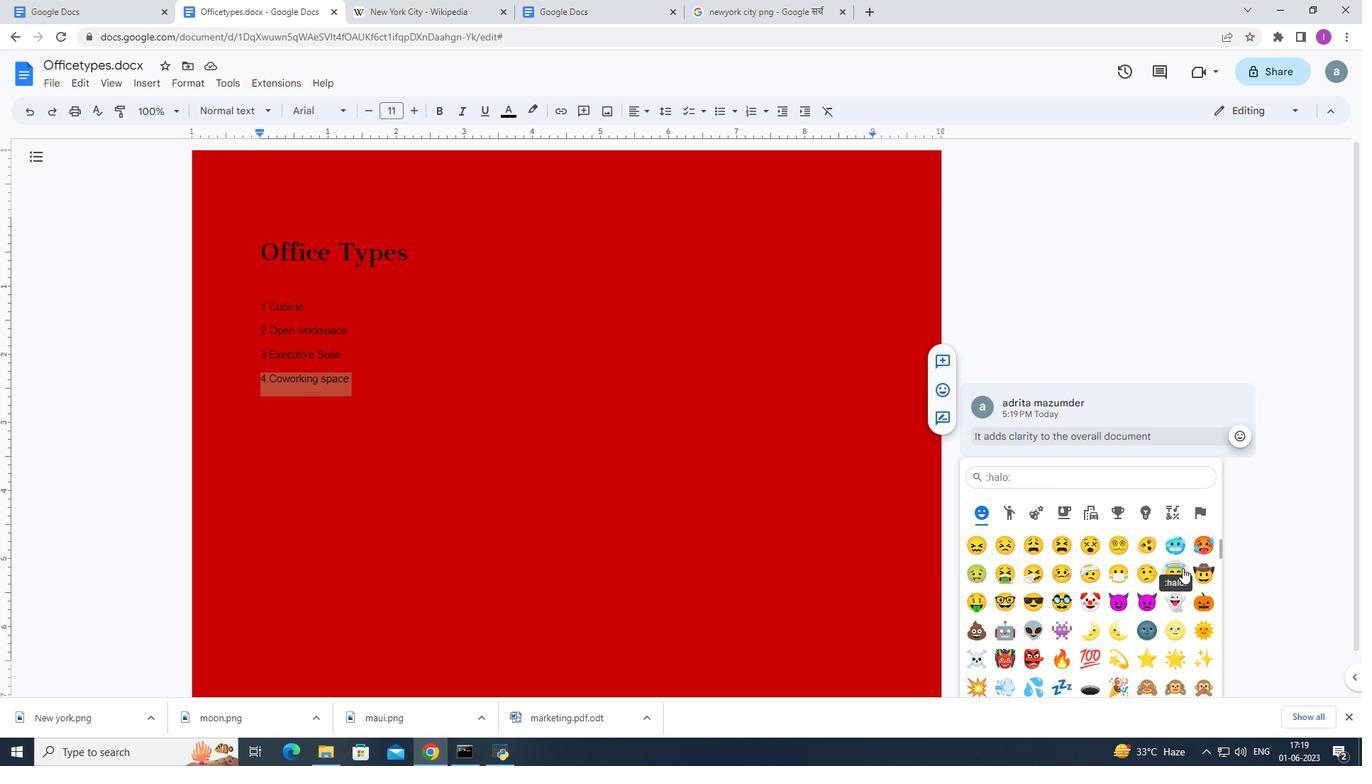 
Action: Mouse scrolled (1183, 569) with delta (0, 0)
Screenshot: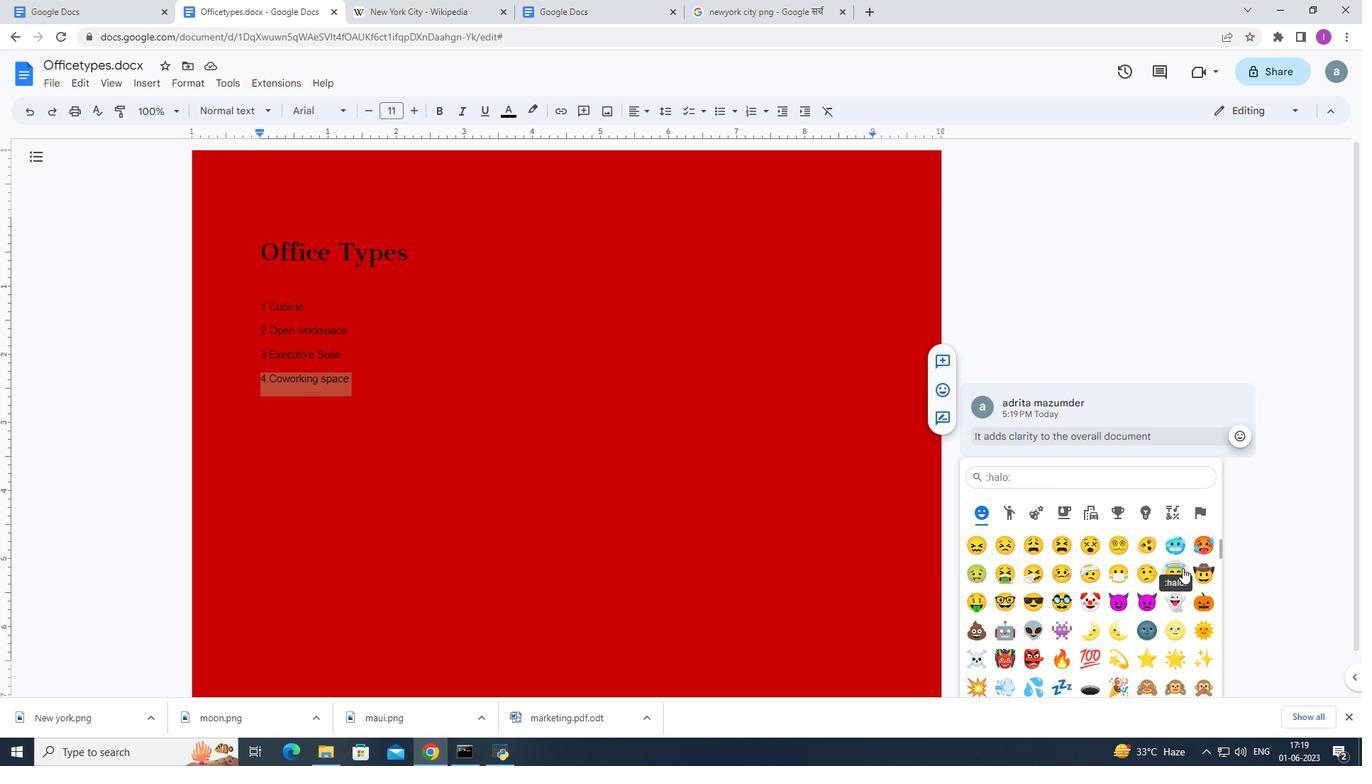 
Action: Mouse scrolled (1183, 567) with delta (0, 0)
Screenshot: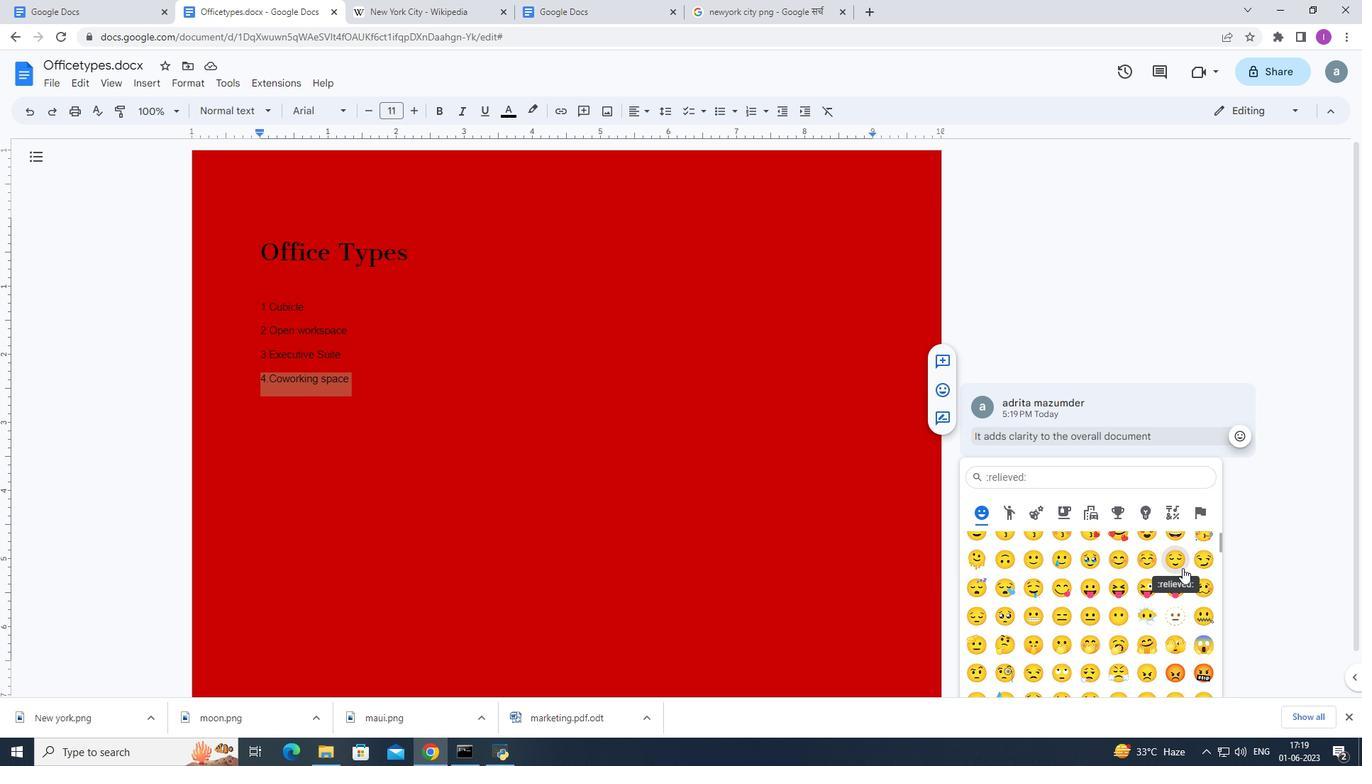 
Action: Mouse scrolled (1183, 567) with delta (0, 0)
Screenshot: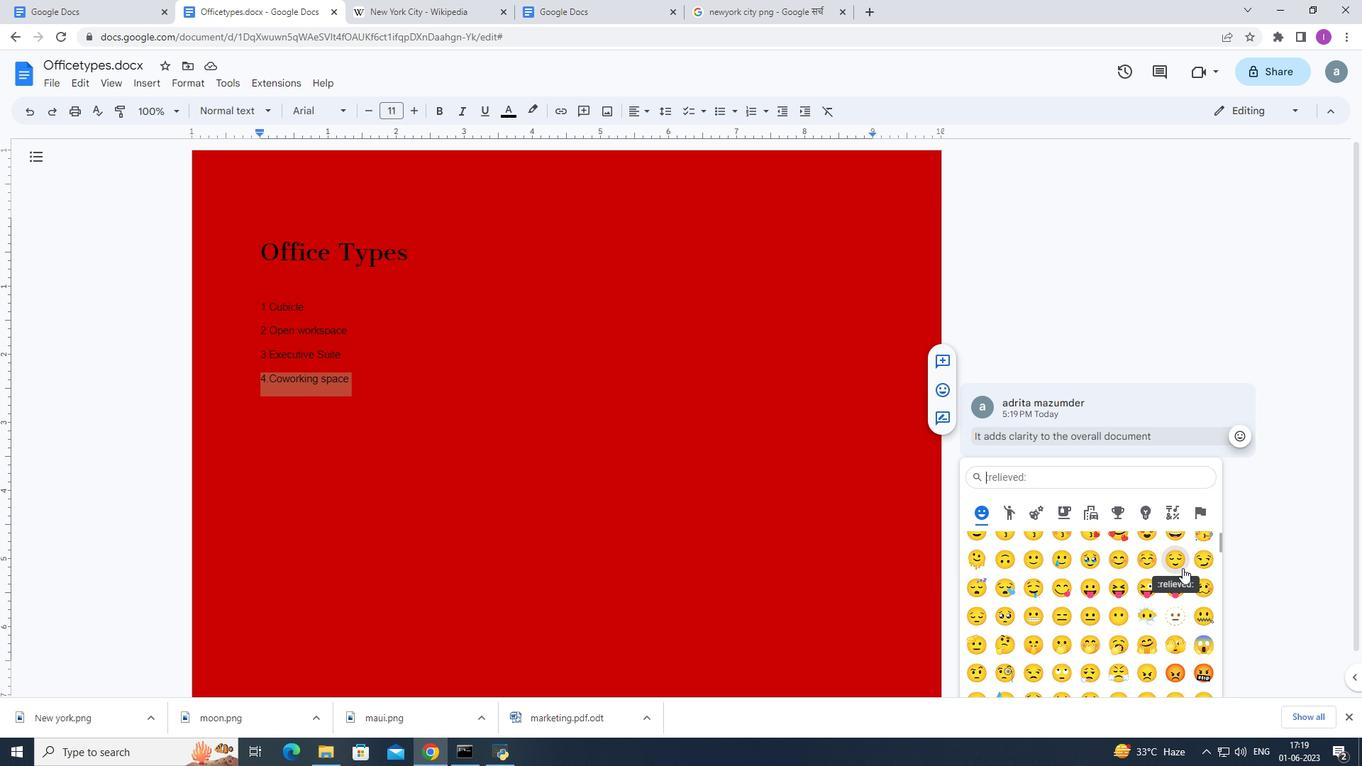 
Action: Mouse scrolled (1183, 567) with delta (0, 0)
Screenshot: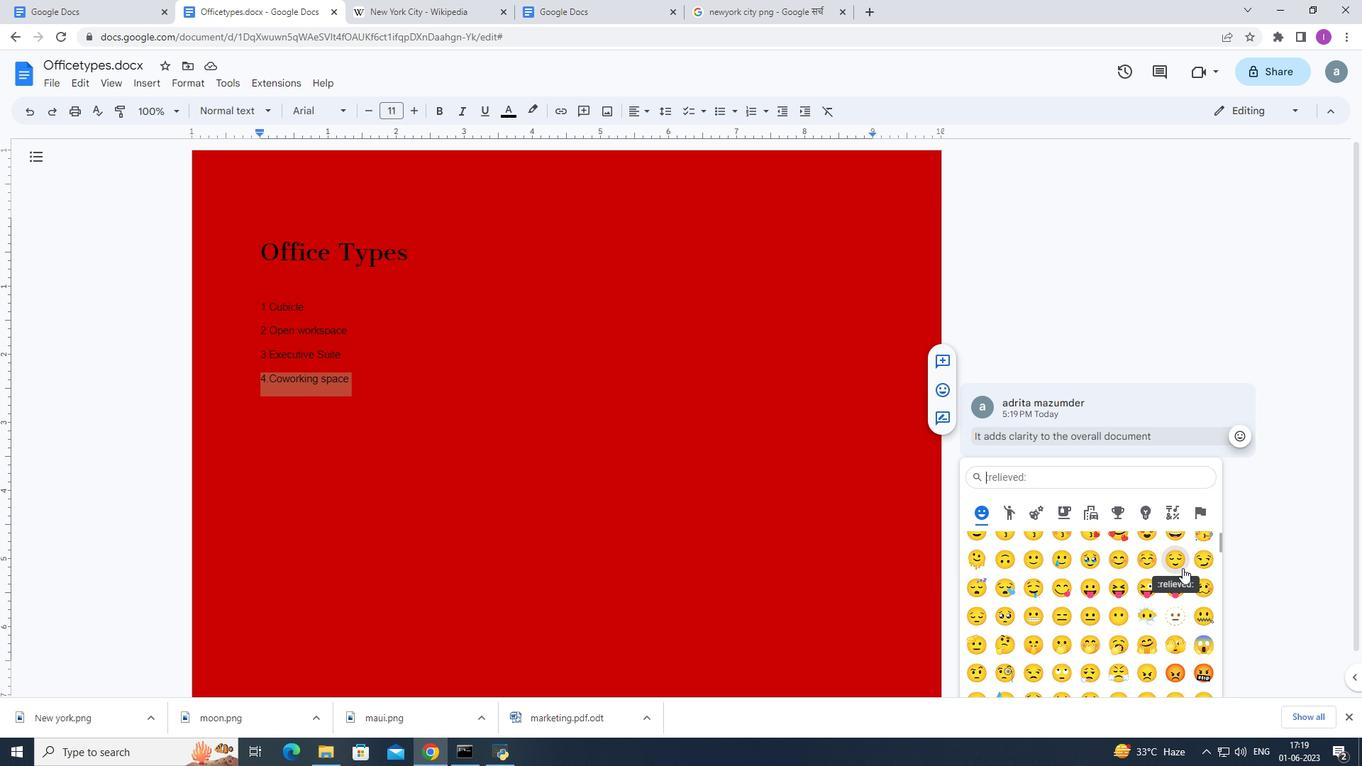 
Action: Mouse scrolled (1183, 567) with delta (0, 0)
Screenshot: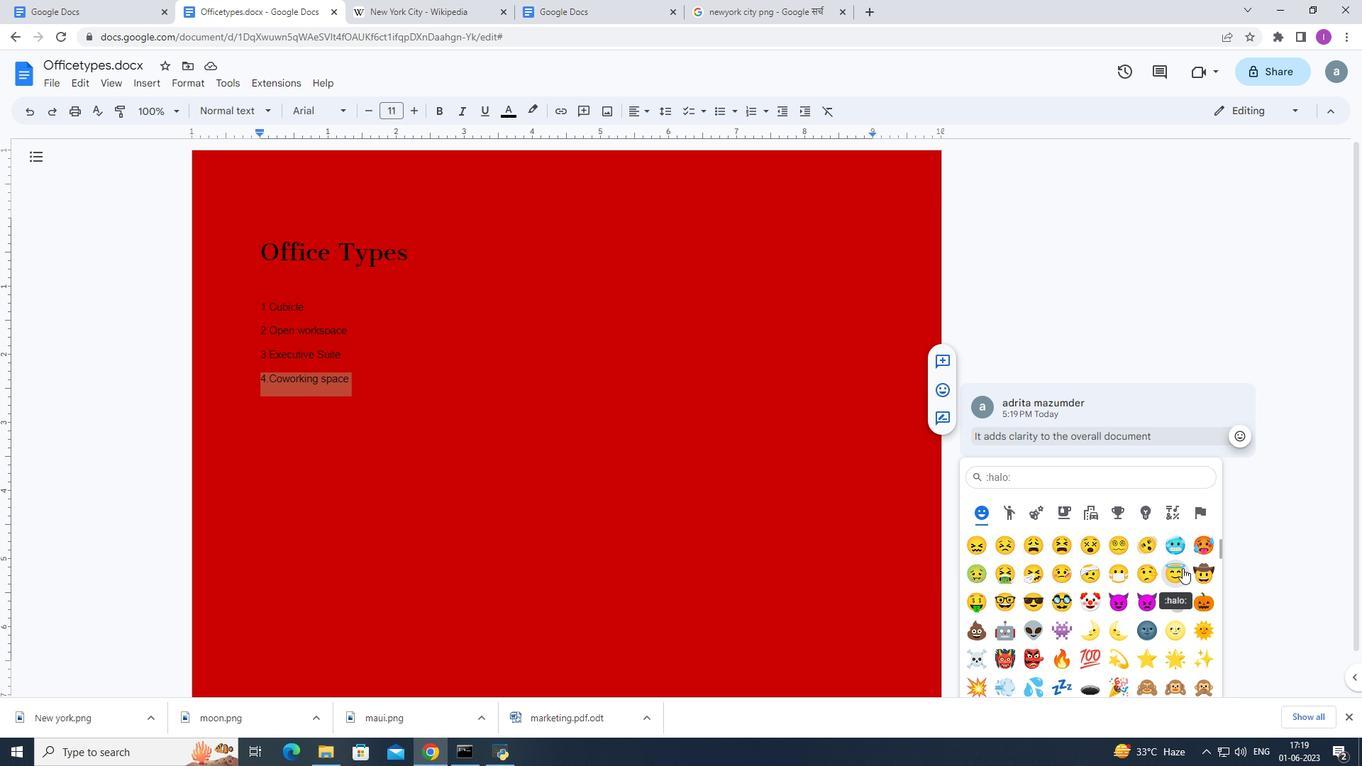 
Action: Mouse scrolled (1183, 567) with delta (0, 0)
Screenshot: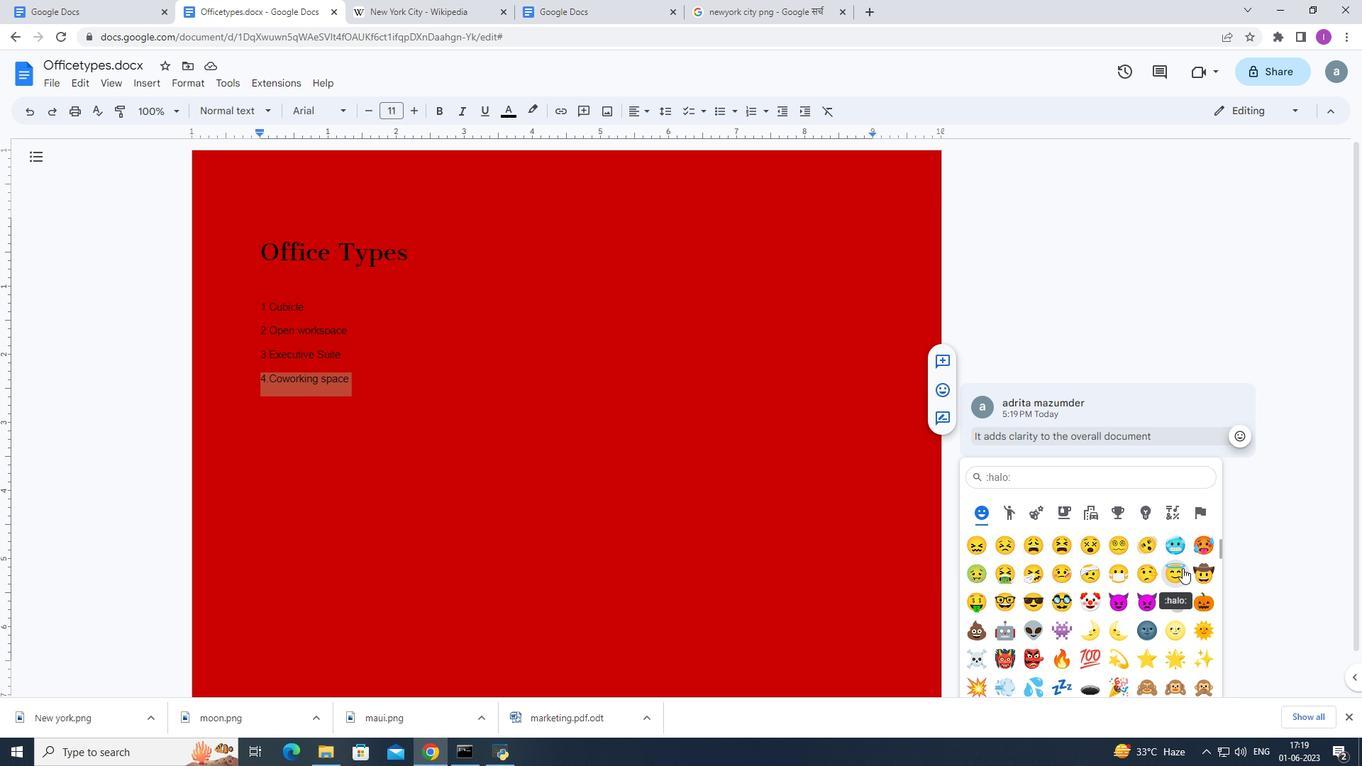 
Action: Mouse scrolled (1183, 567) with delta (0, 0)
Screenshot: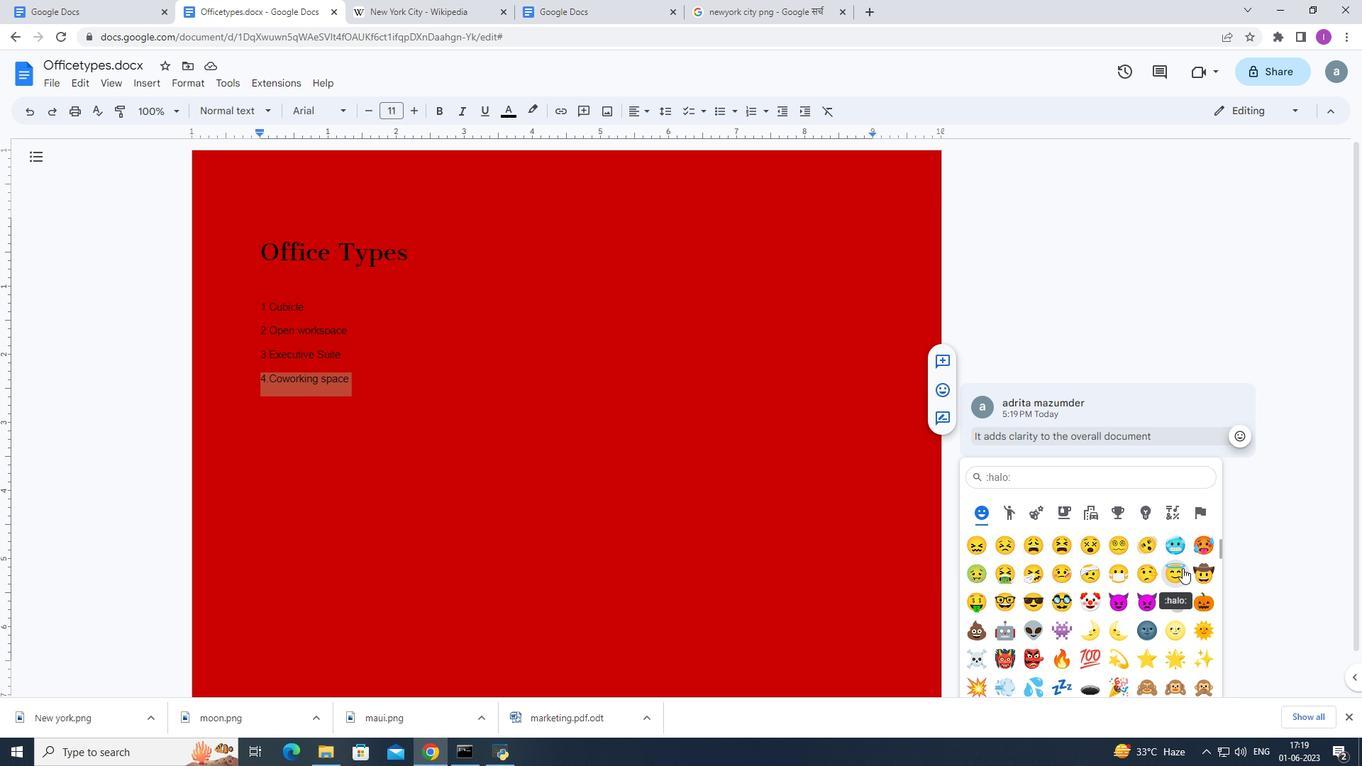 
Action: Mouse scrolled (1183, 567) with delta (0, 0)
Screenshot: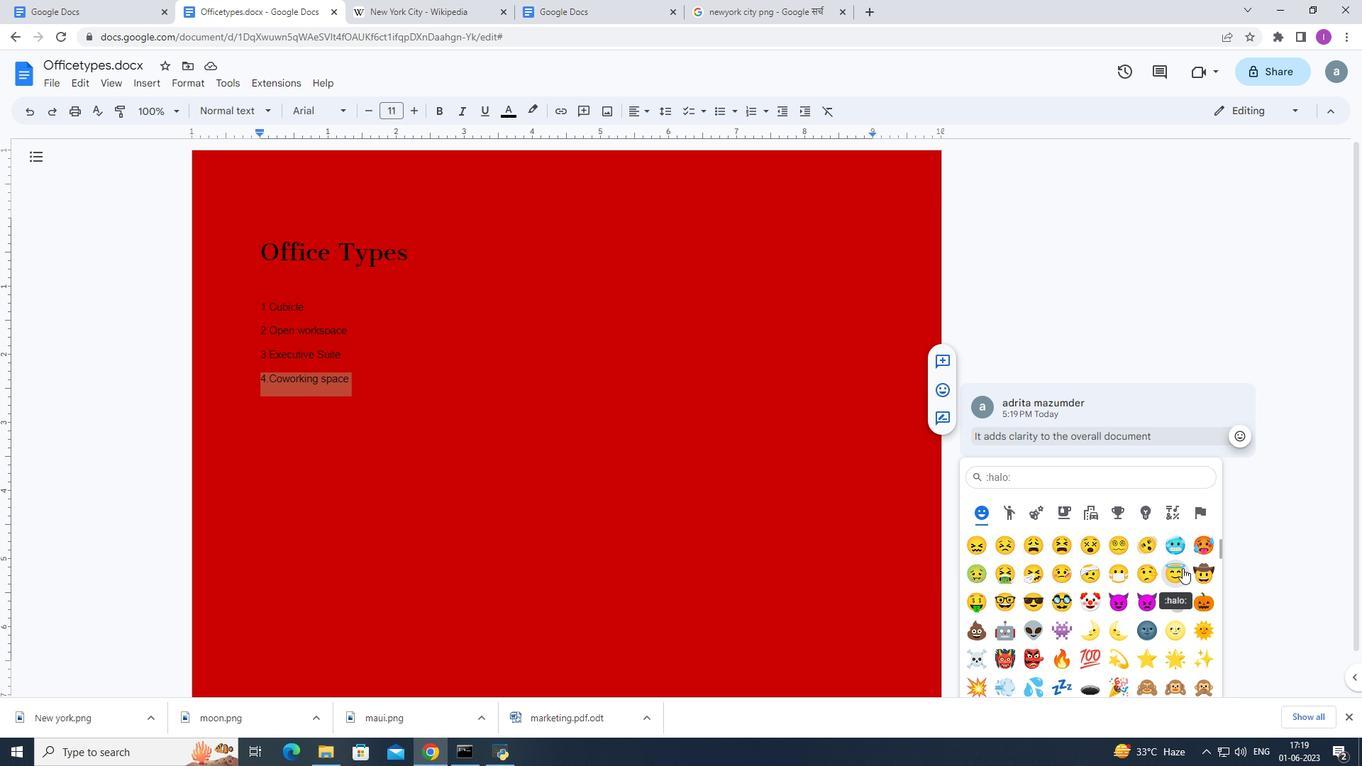 
Action: Mouse scrolled (1183, 567) with delta (0, 0)
Screenshot: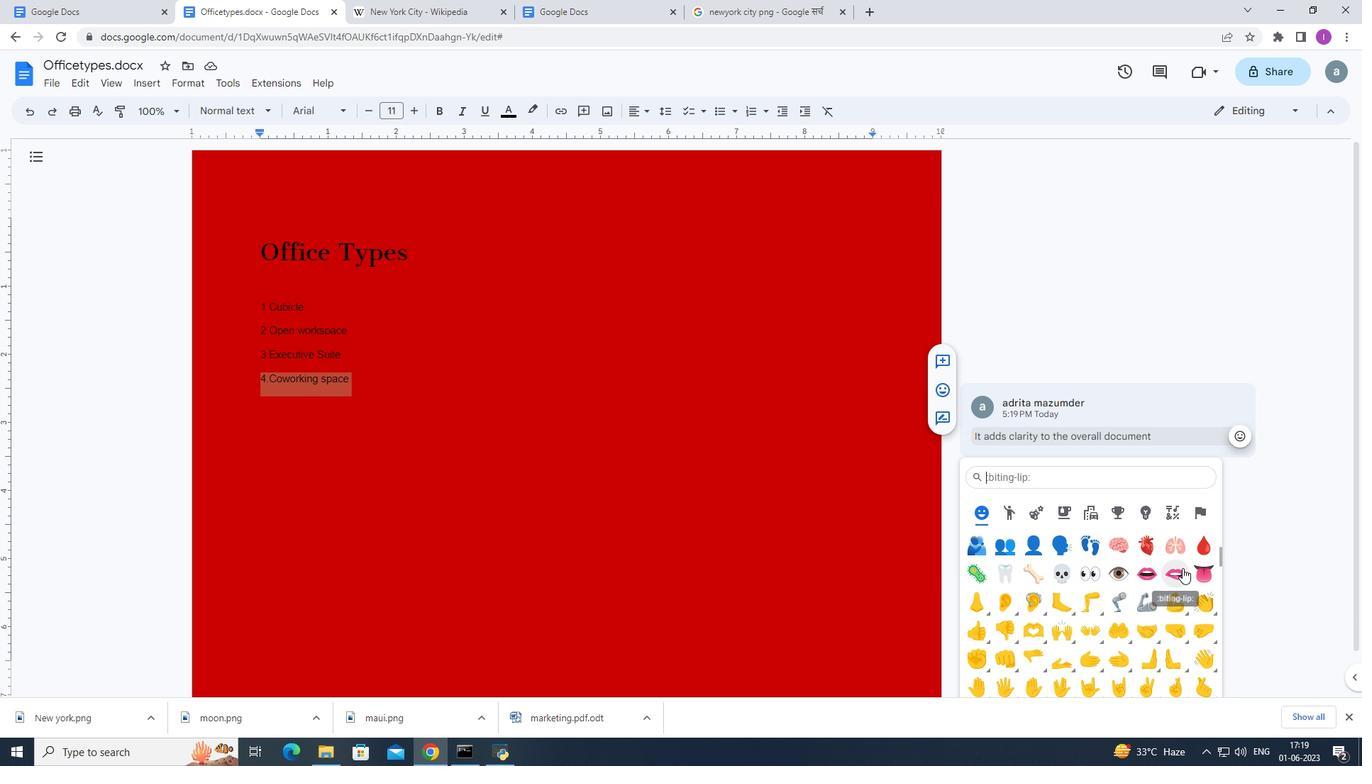 
Action: Mouse scrolled (1183, 567) with delta (0, 0)
Screenshot: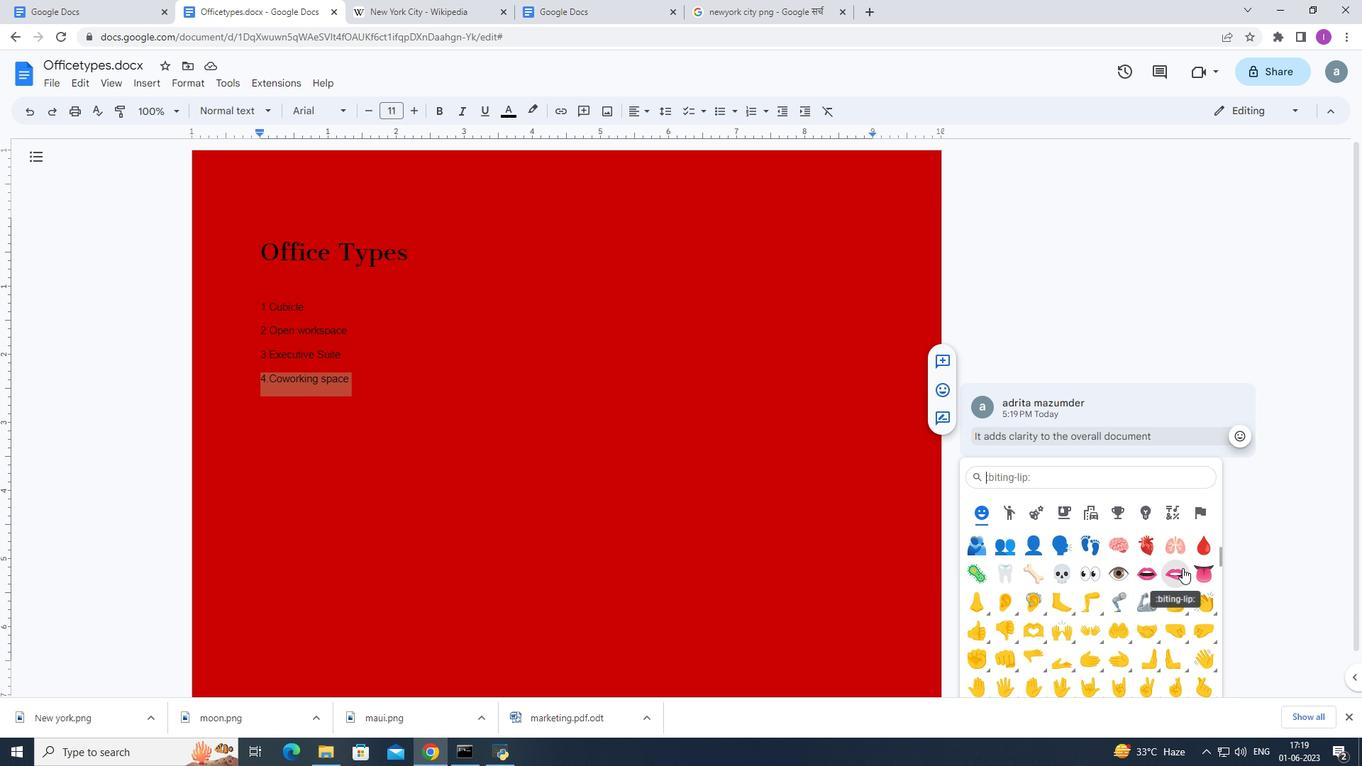 
Action: Mouse scrolled (1183, 569) with delta (0, 0)
Screenshot: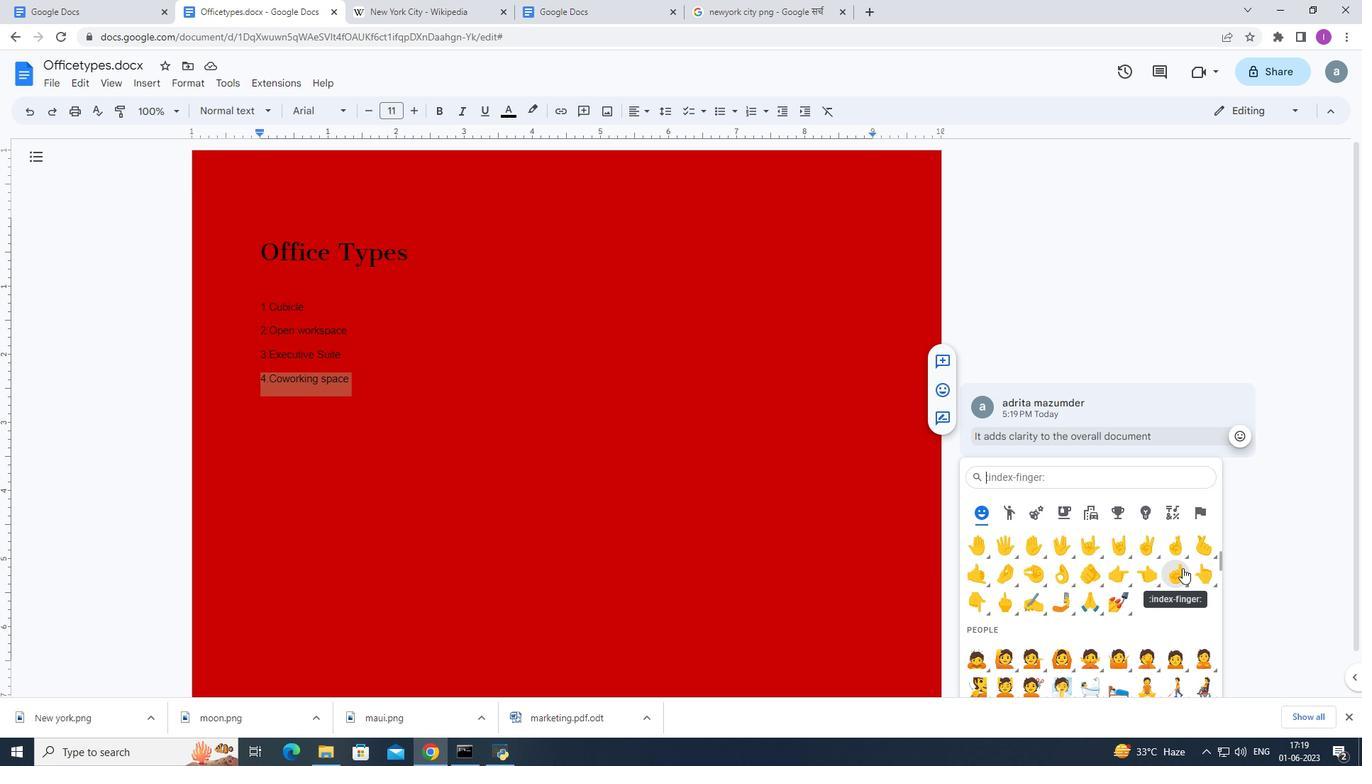 
Action: Mouse scrolled (1183, 569) with delta (0, 0)
Screenshot: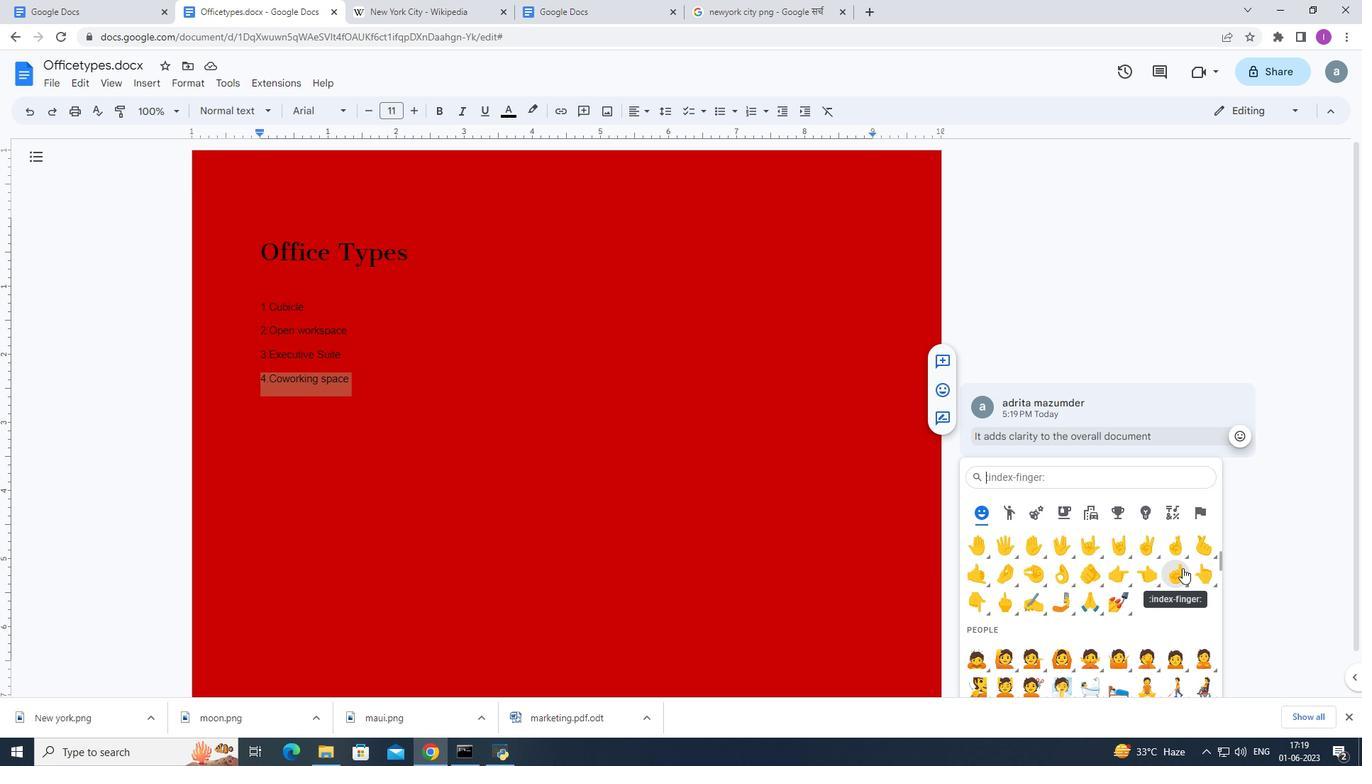 
Action: Mouse moved to (1006, 621)
Screenshot: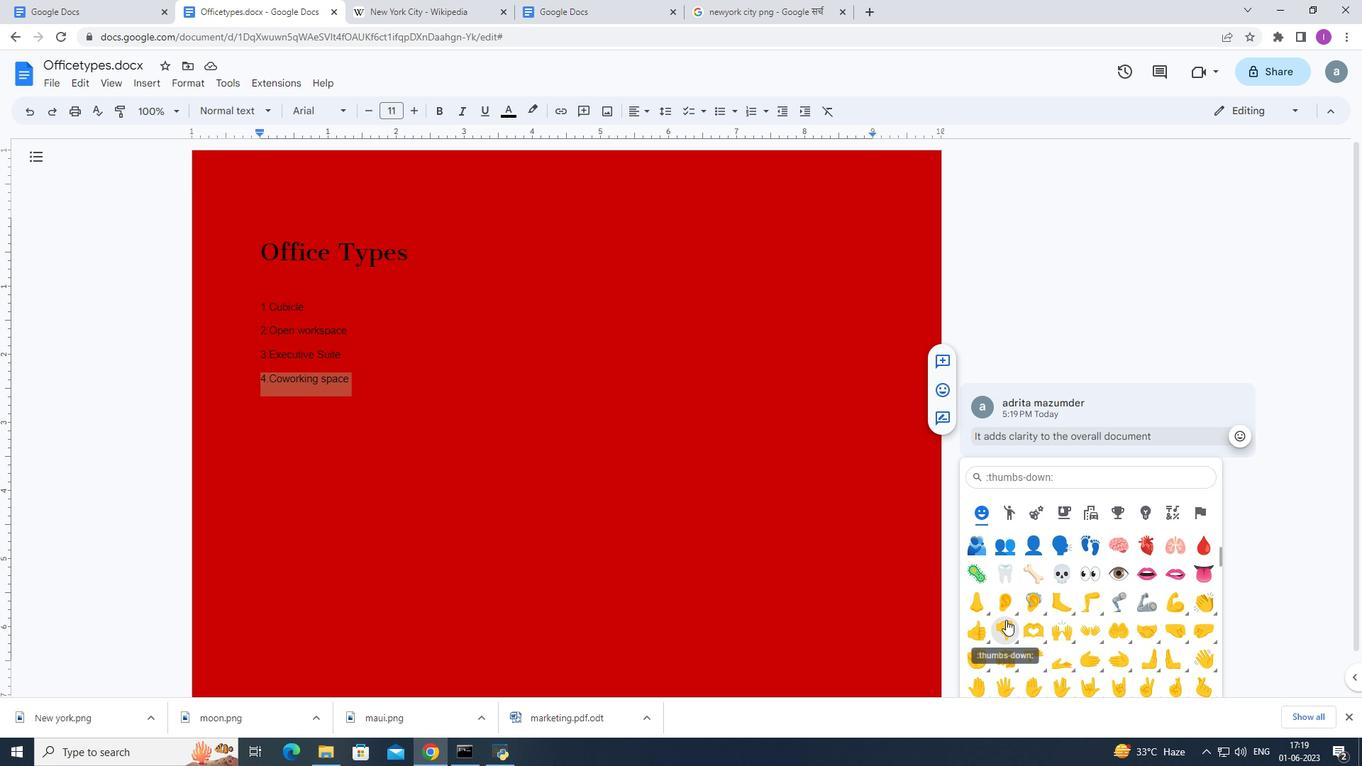
Action: Mouse pressed left at (1006, 621)
Screenshot: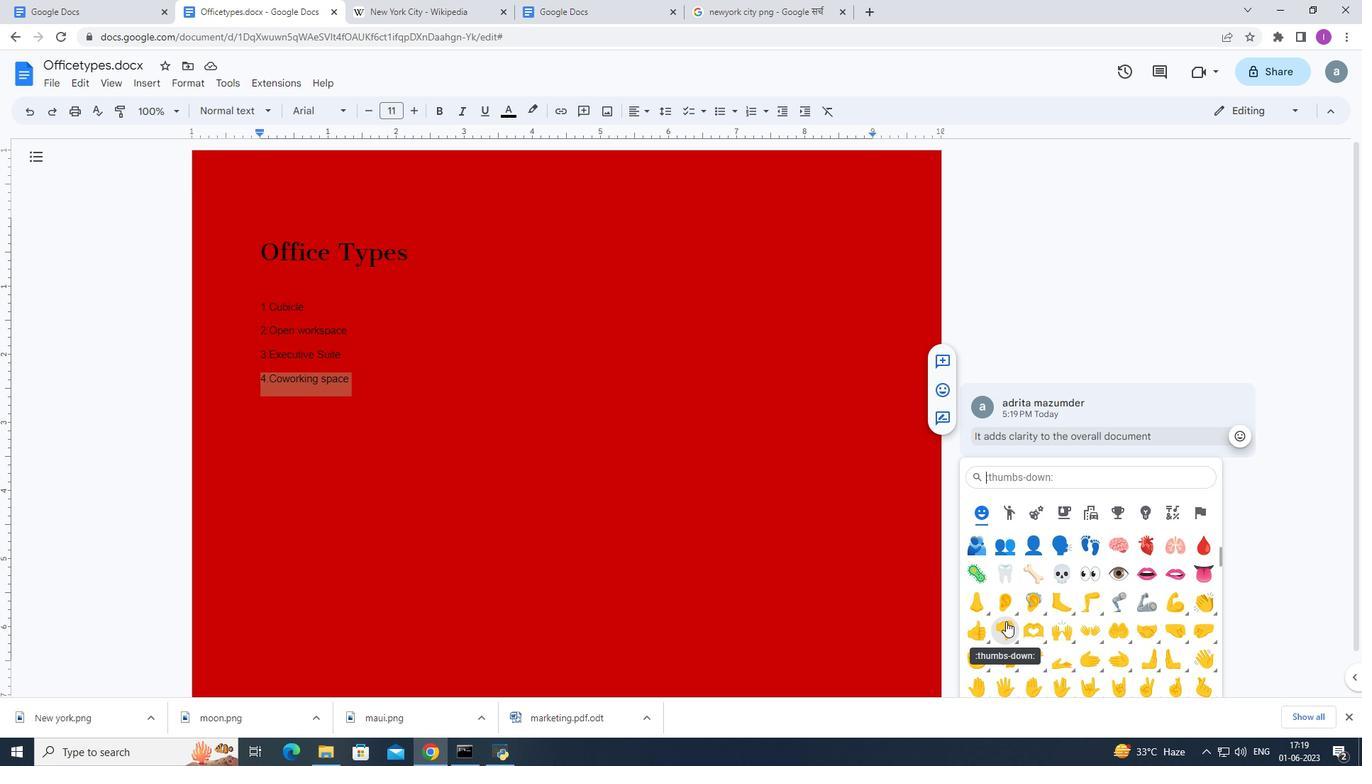 
Action: Mouse moved to (568, 489)
Screenshot: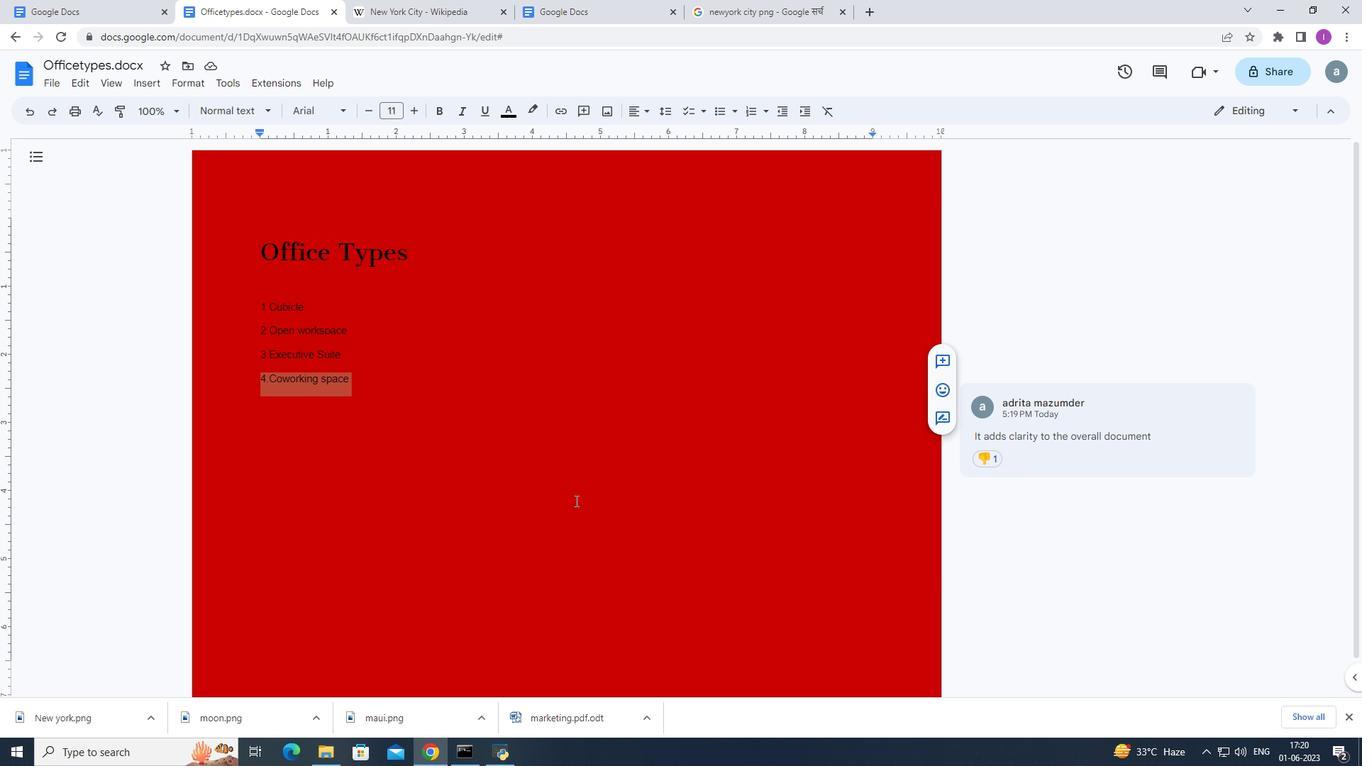 
Action: Mouse pressed left at (568, 489)
Screenshot: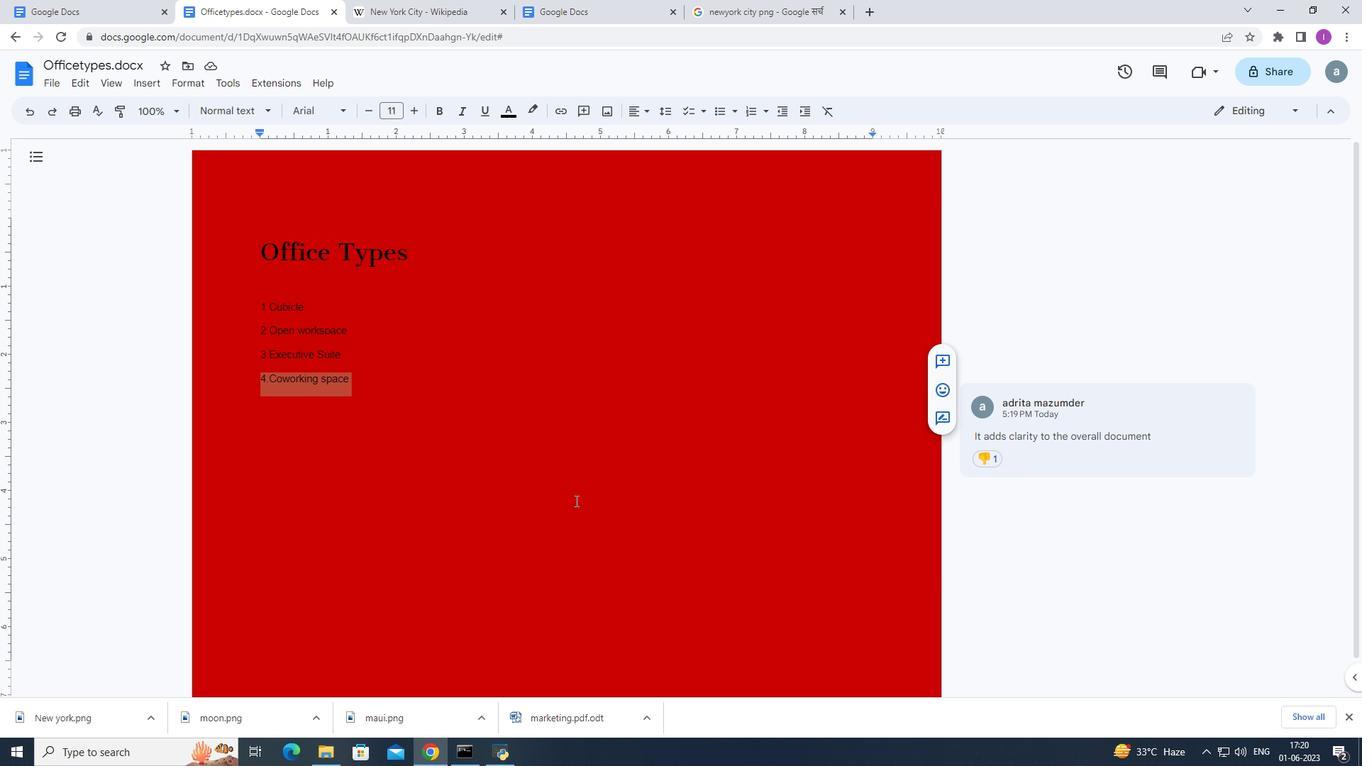 
Action: Mouse moved to (239, 300)
Screenshot: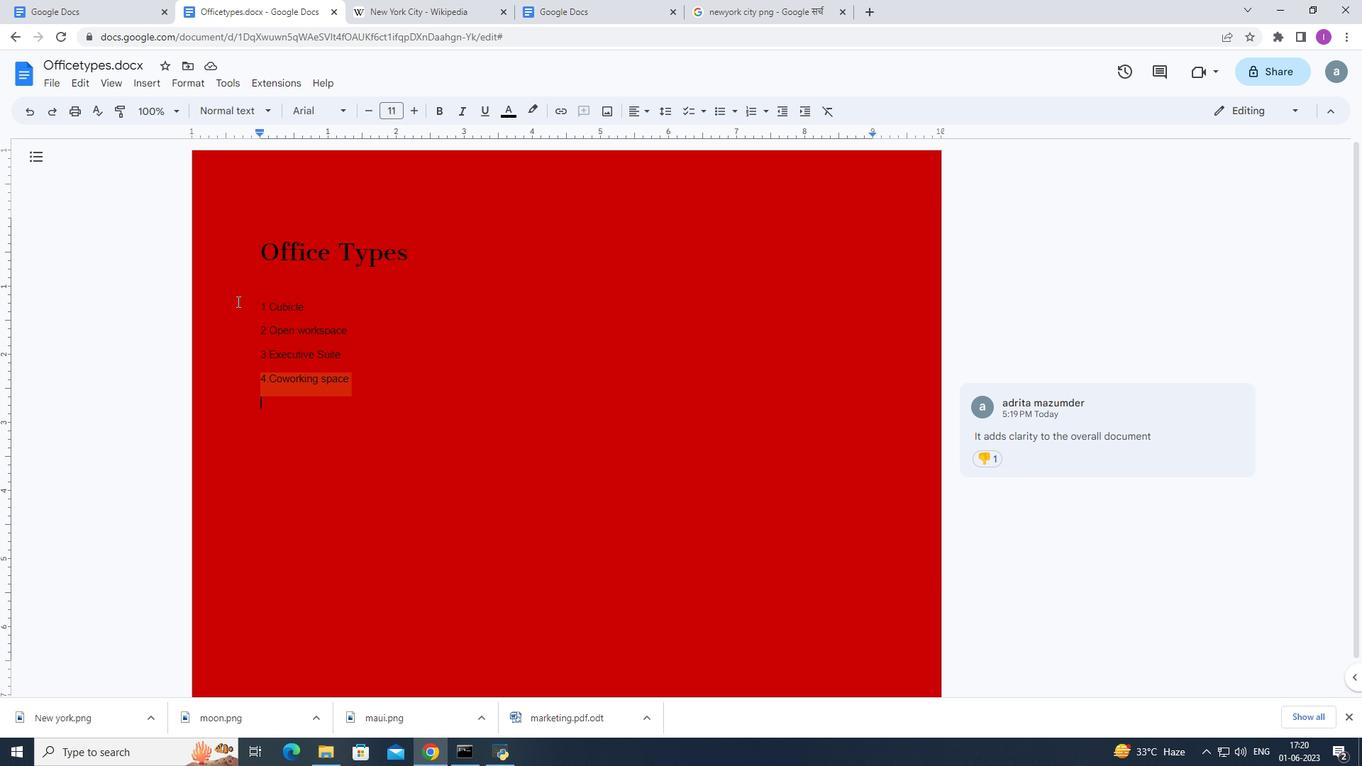 
Action: Mouse pressed left at (239, 300)
Screenshot: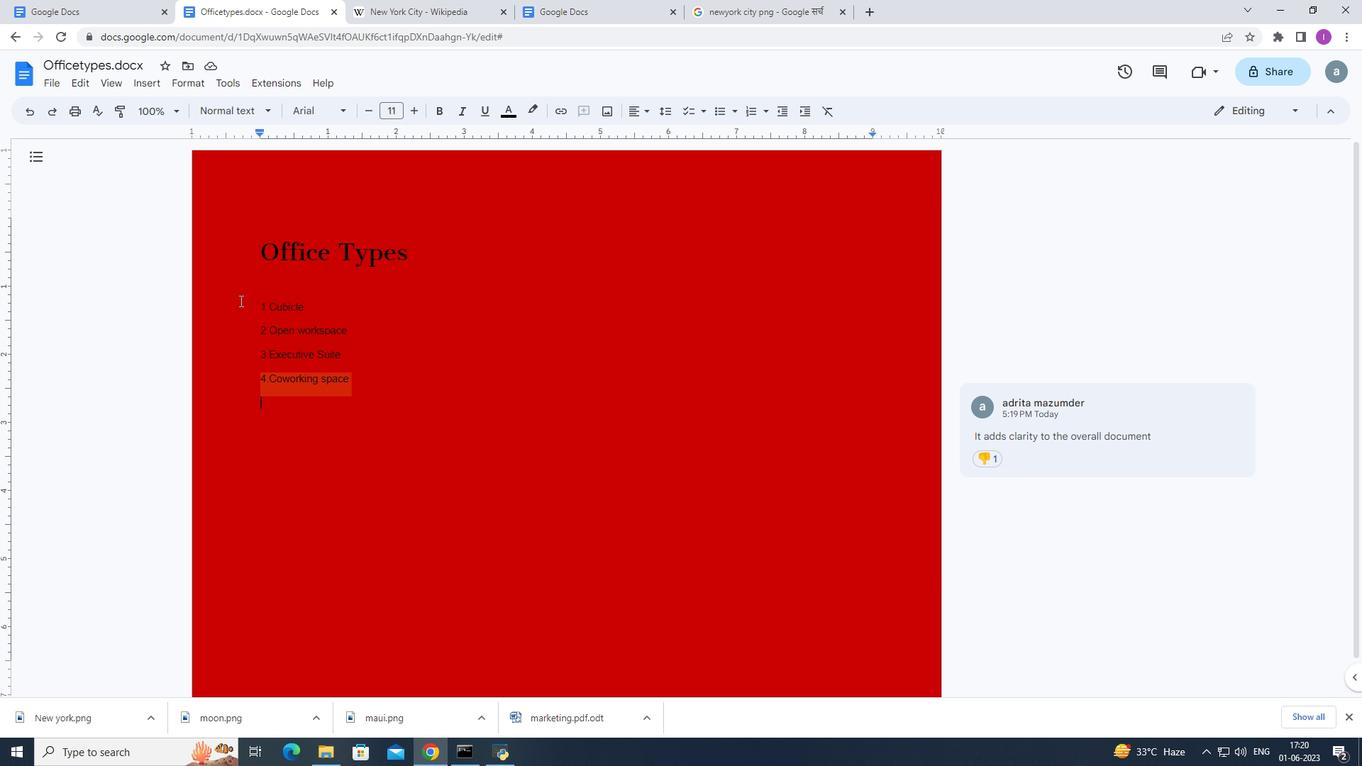 
Action: Mouse moved to (269, 107)
Screenshot: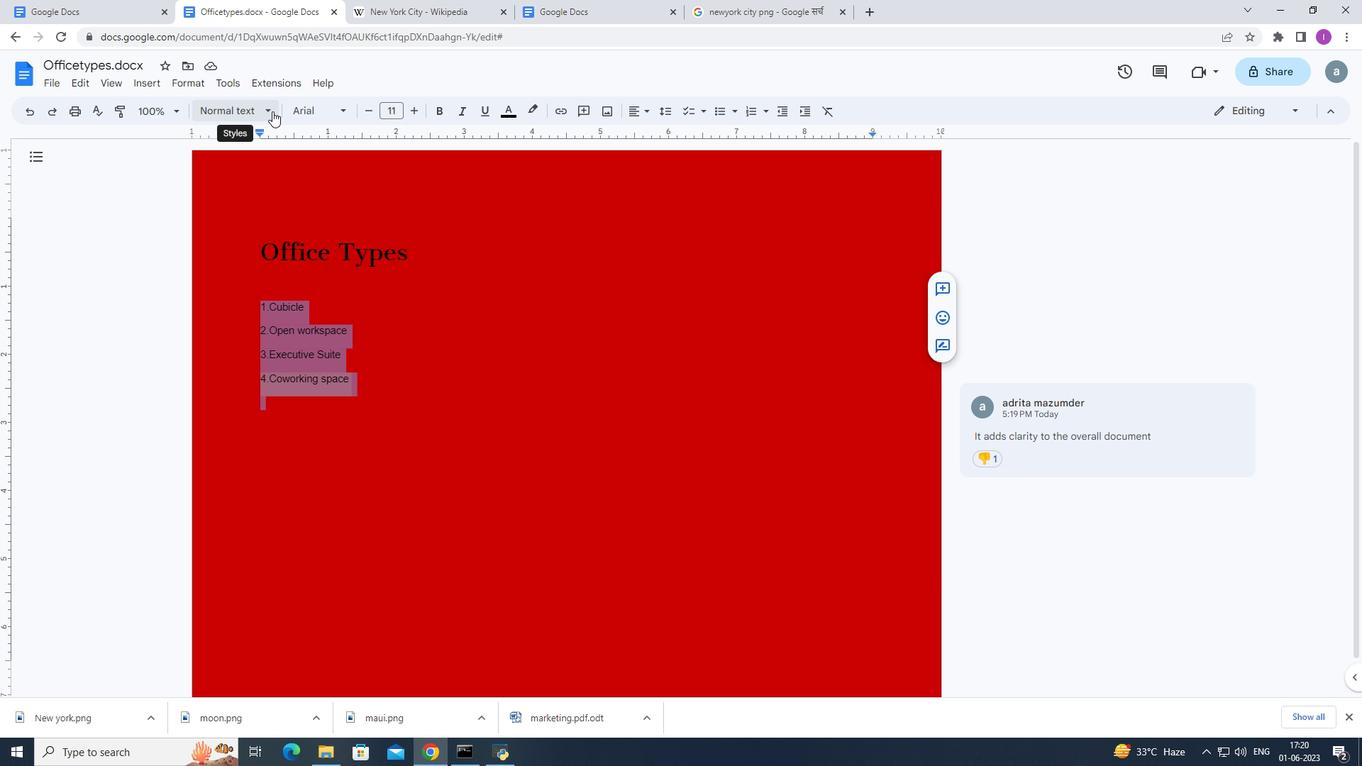 
Action: Mouse pressed left at (269, 107)
Screenshot: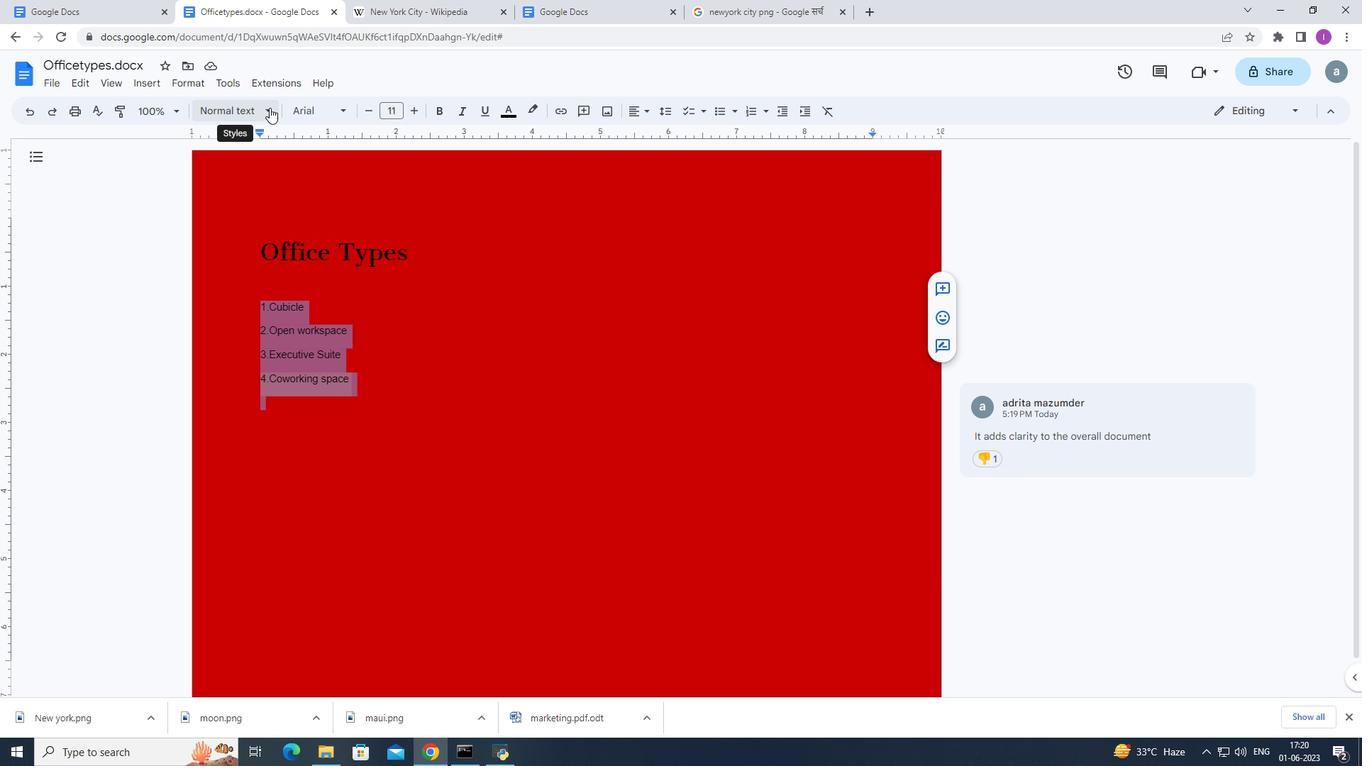 
Action: Mouse moved to (268, 217)
Screenshot: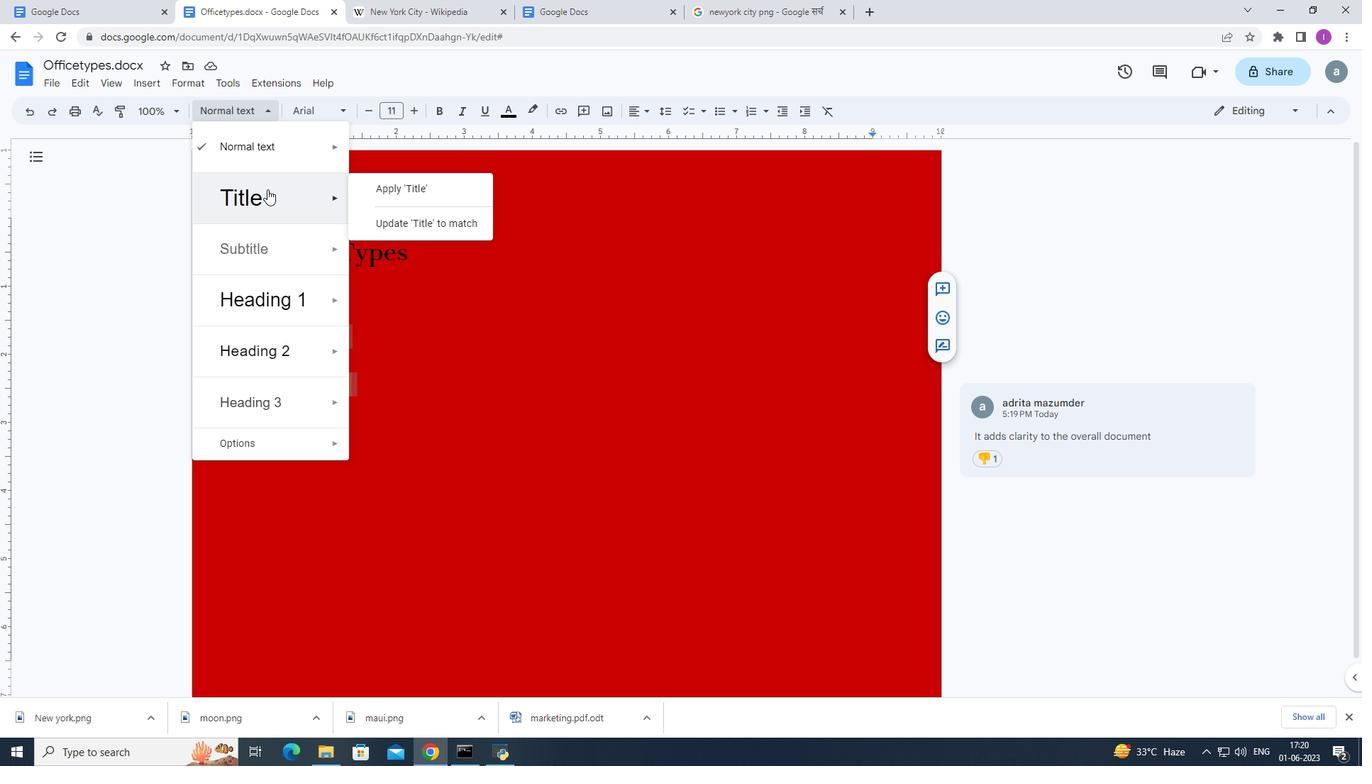 
Action: Mouse scrolled (268, 217) with delta (0, 0)
Screenshot: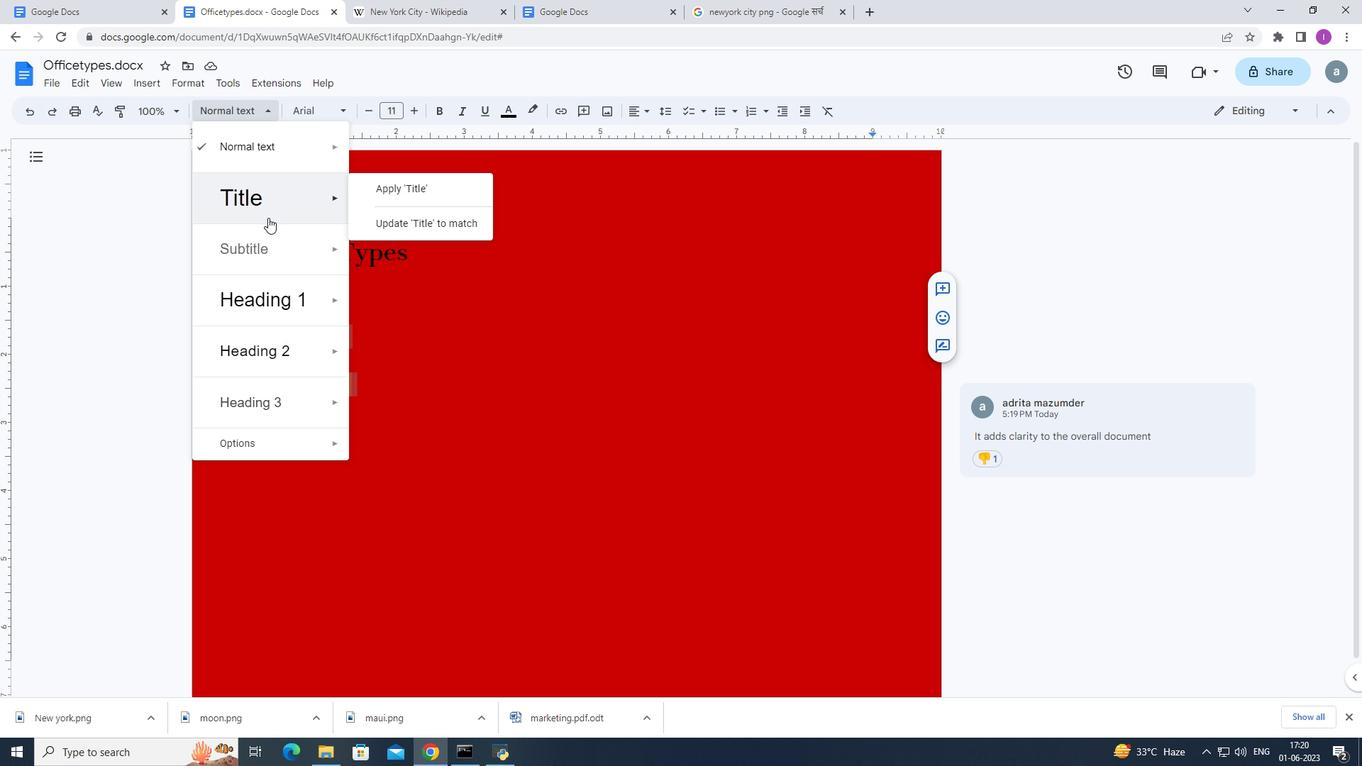 
Action: Mouse moved to (475, 304)
Screenshot: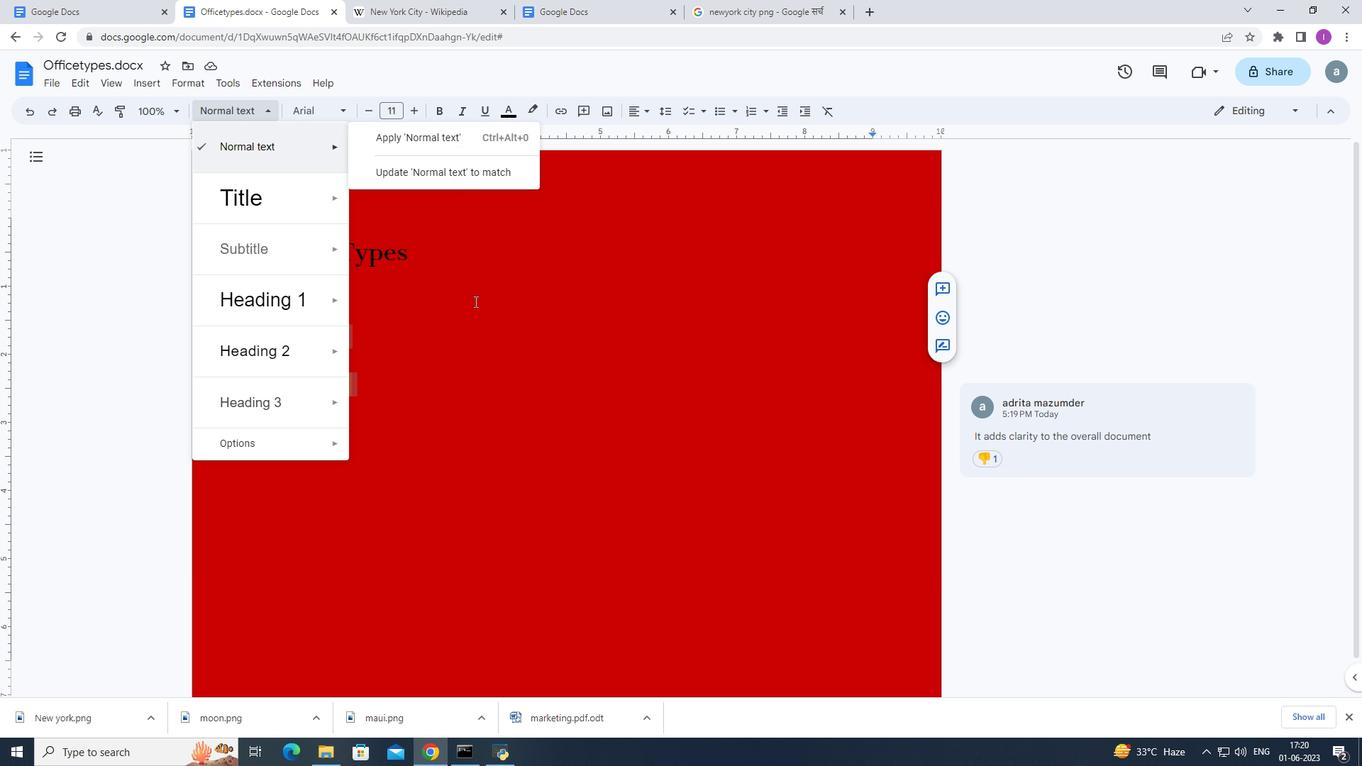 
Action: Mouse pressed left at (475, 304)
Screenshot: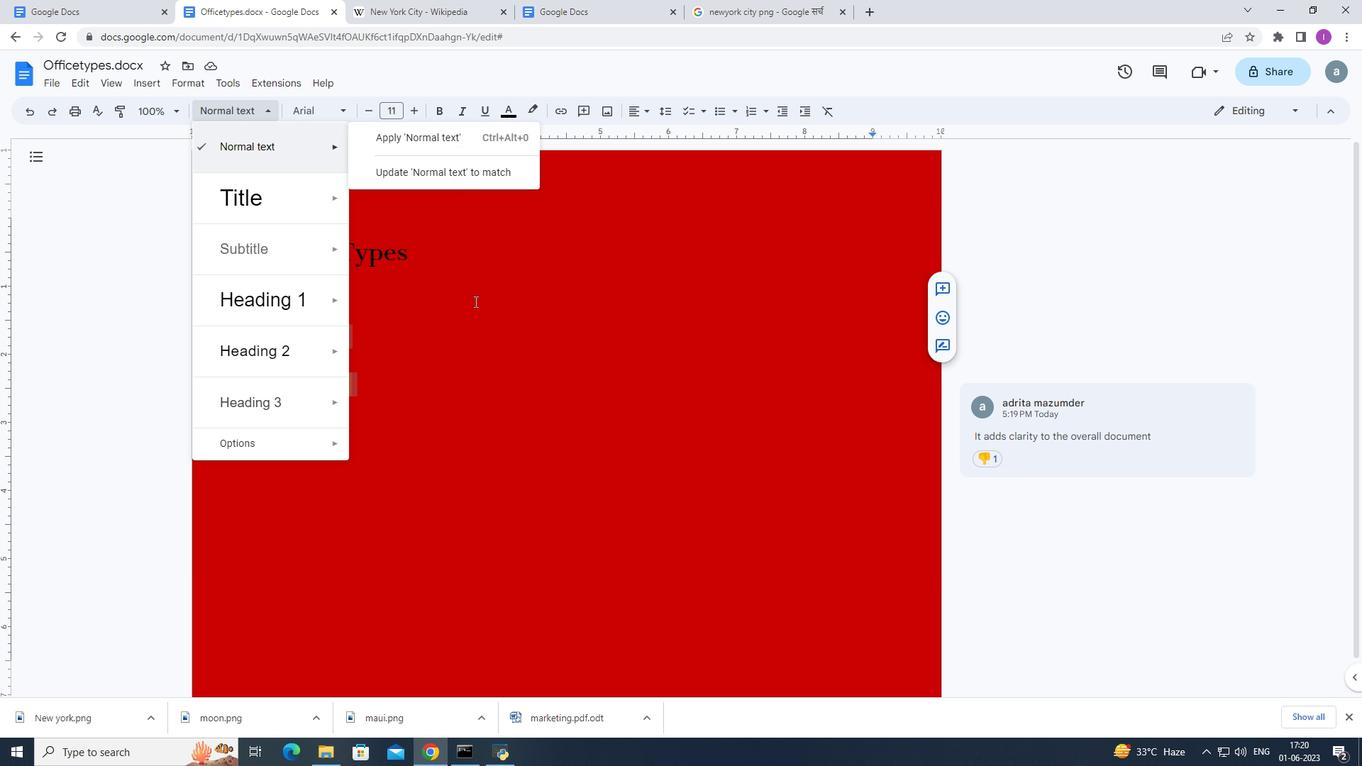 
Action: Mouse moved to (236, 303)
Screenshot: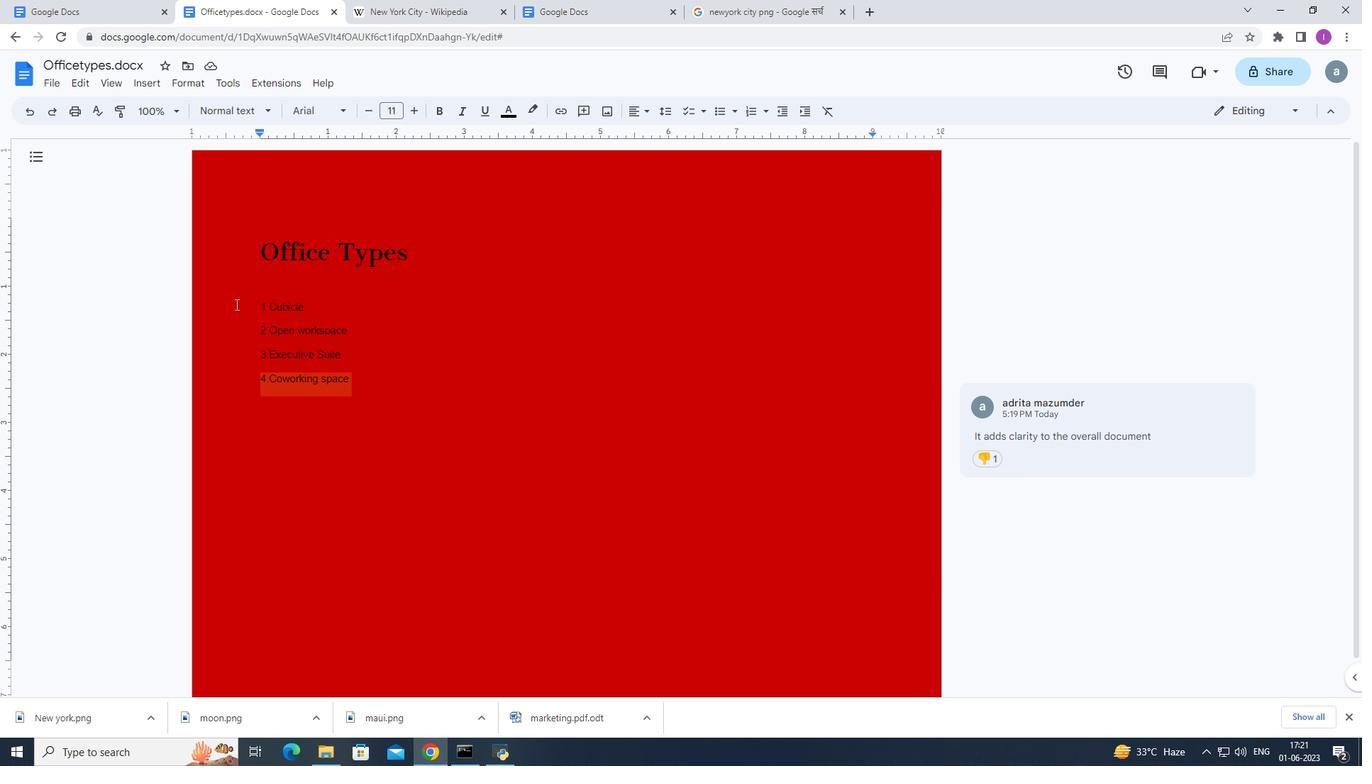 
Action: Mouse pressed left at (236, 303)
Screenshot: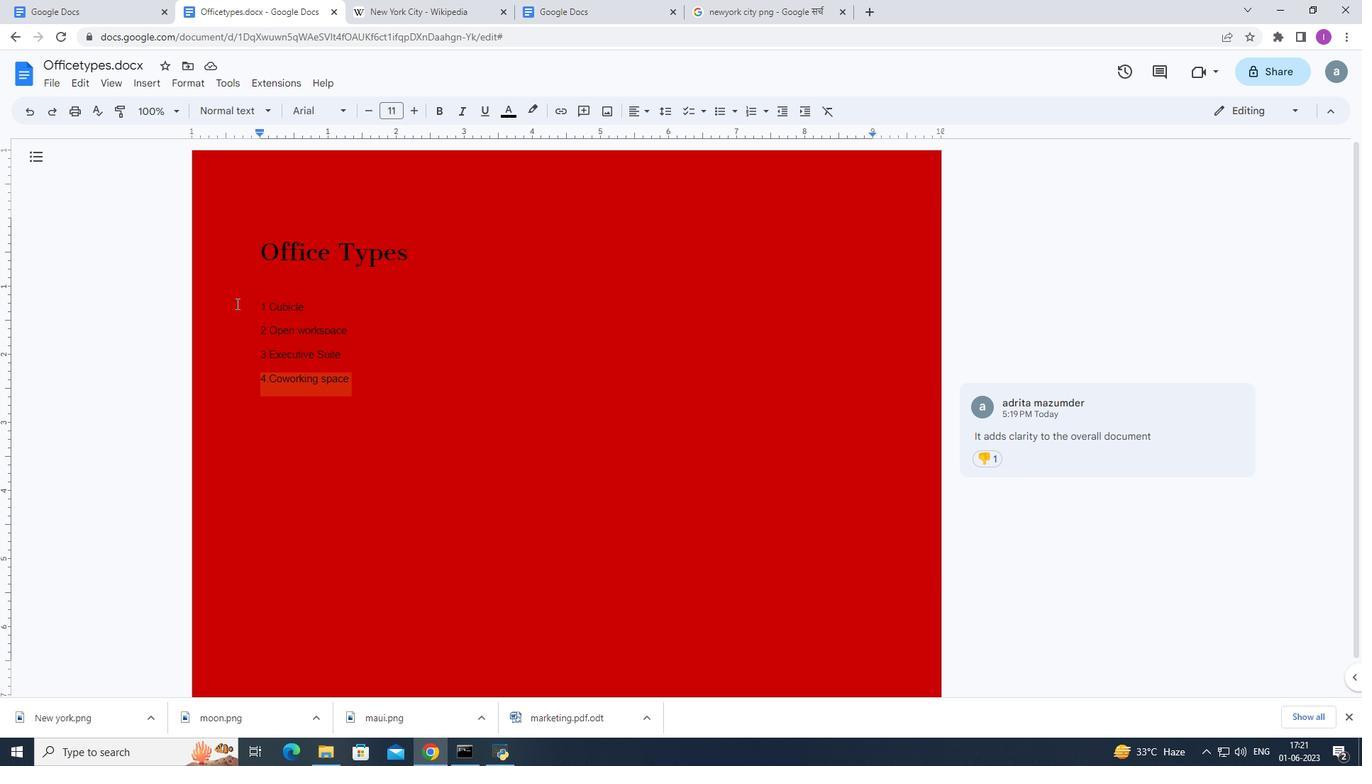 
Action: Mouse moved to (152, 87)
Screenshot: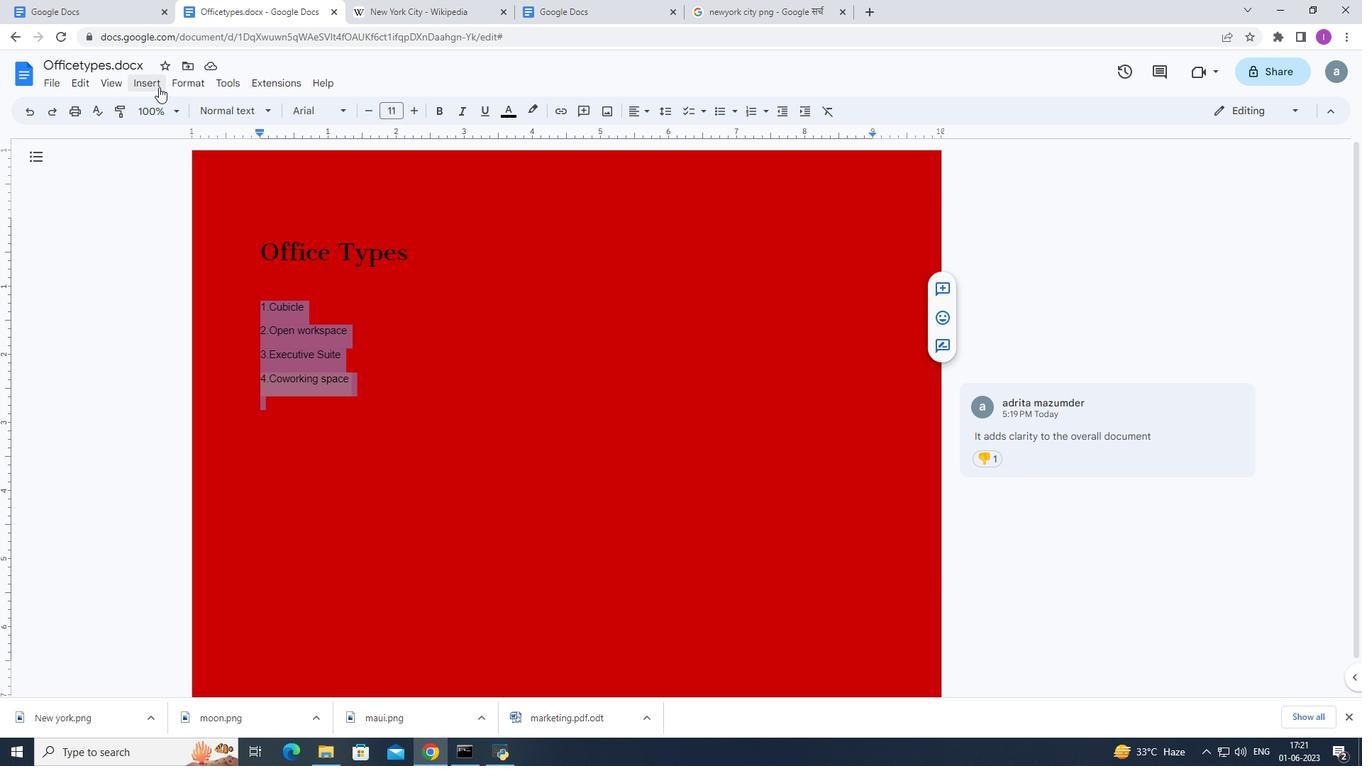 
Action: Mouse pressed left at (152, 87)
Screenshot: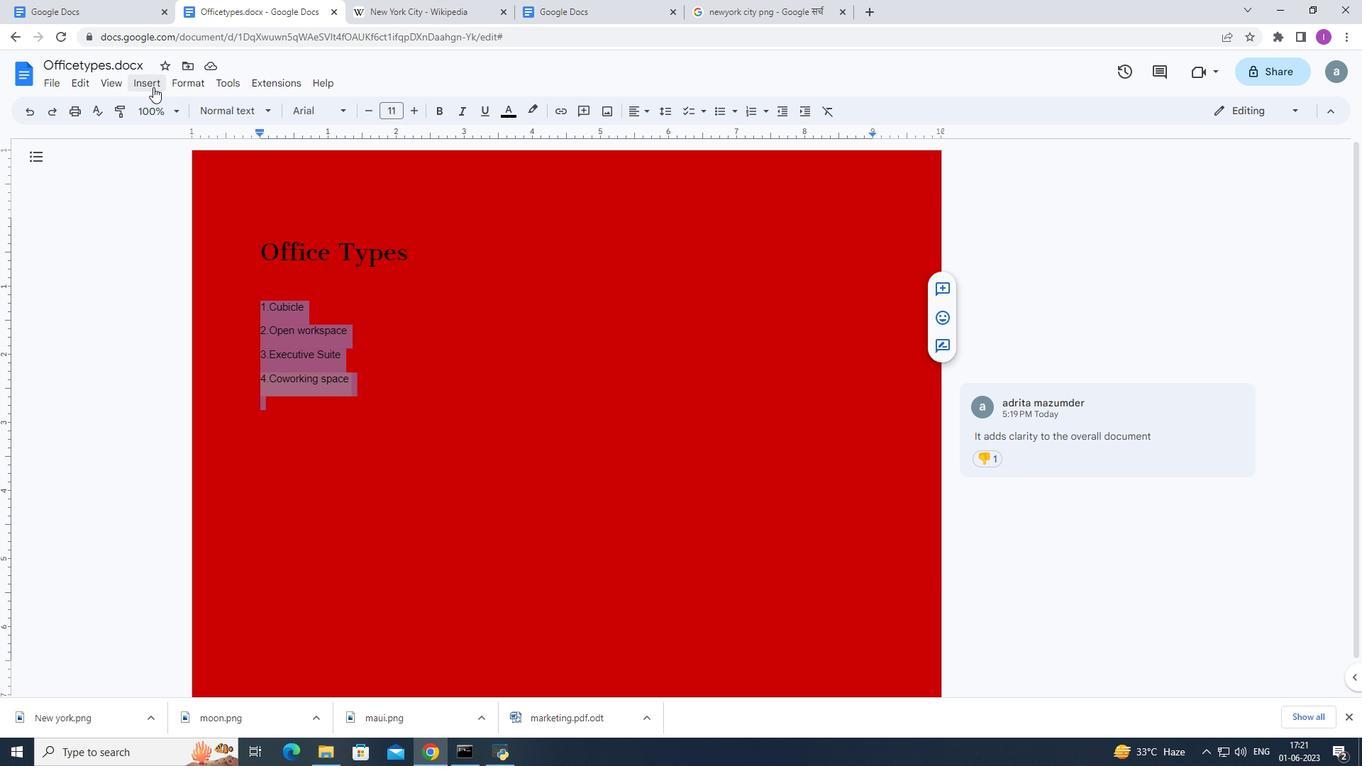 
Action: Mouse moved to (629, 317)
Screenshot: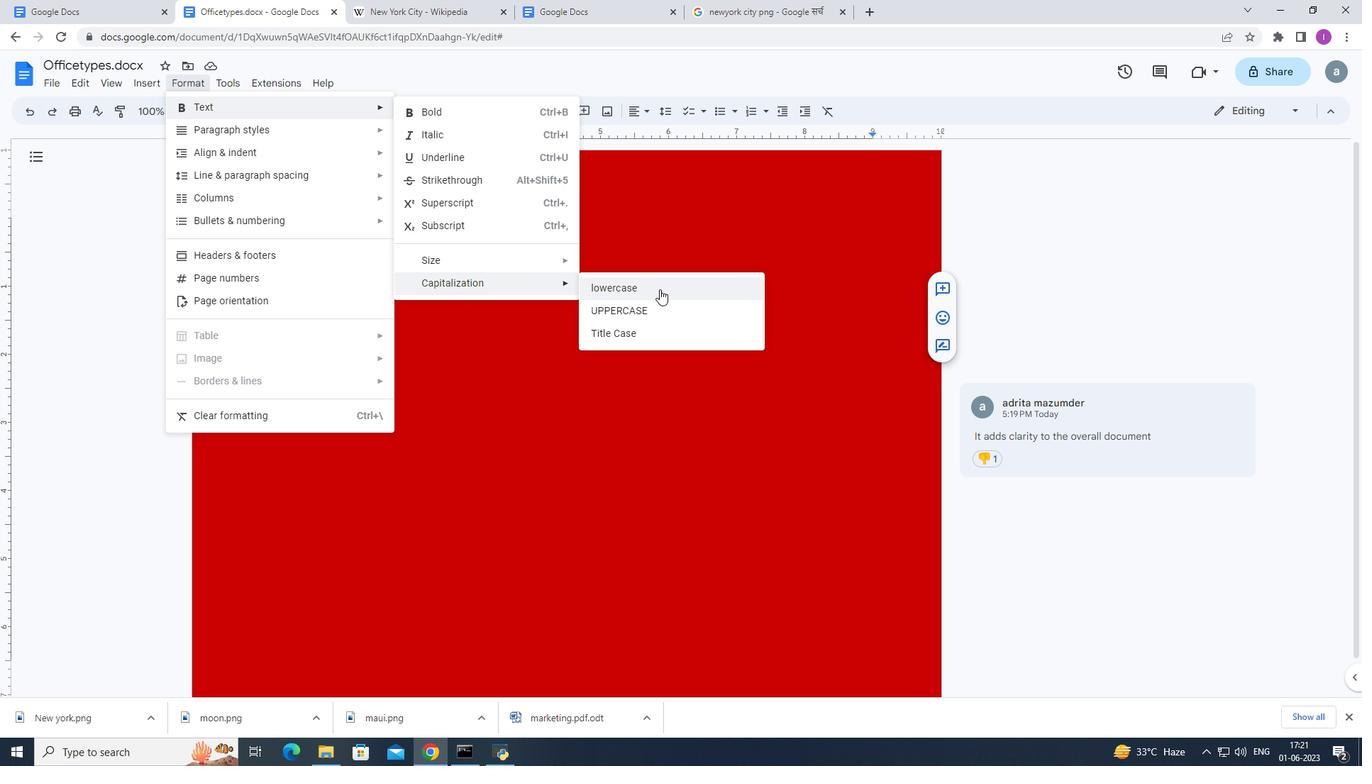 
Action: Mouse pressed left at (629, 317)
Screenshot: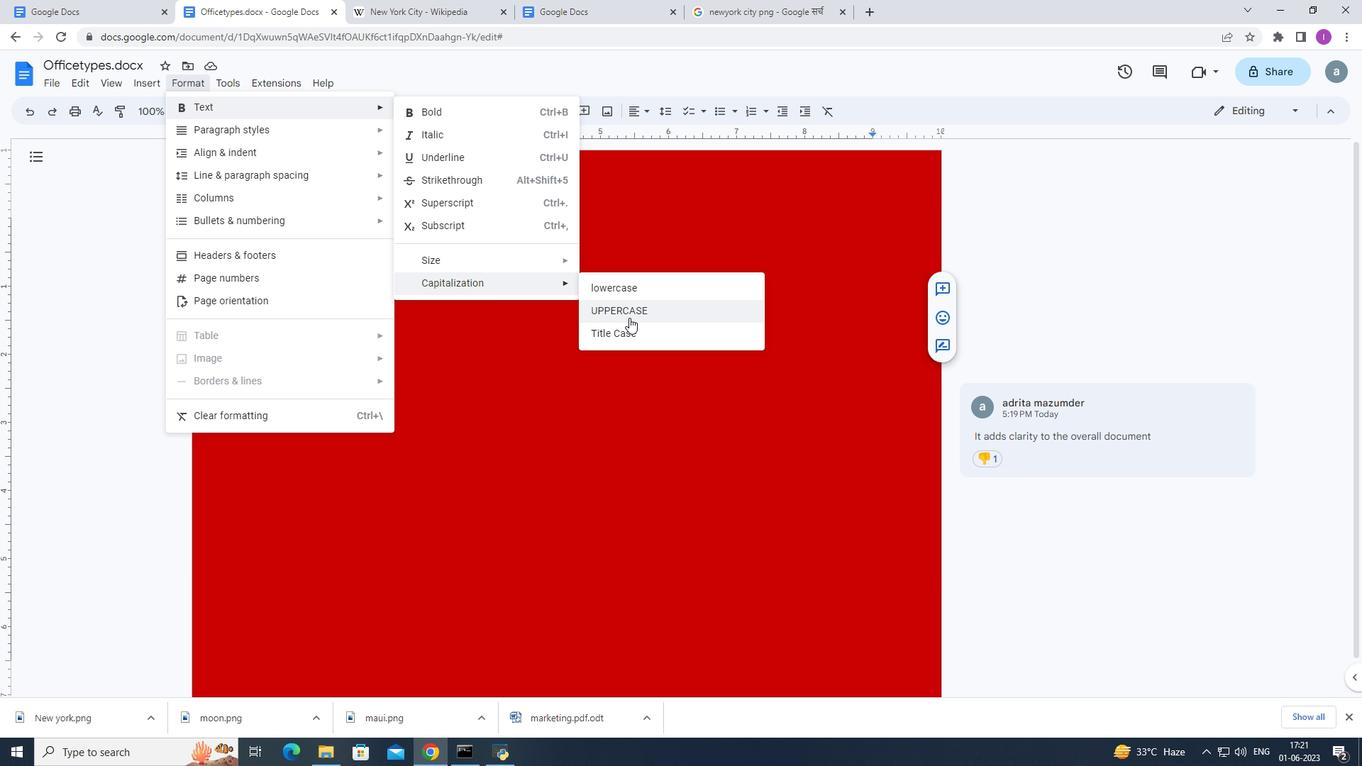 
Action: Mouse moved to (530, 379)
Screenshot: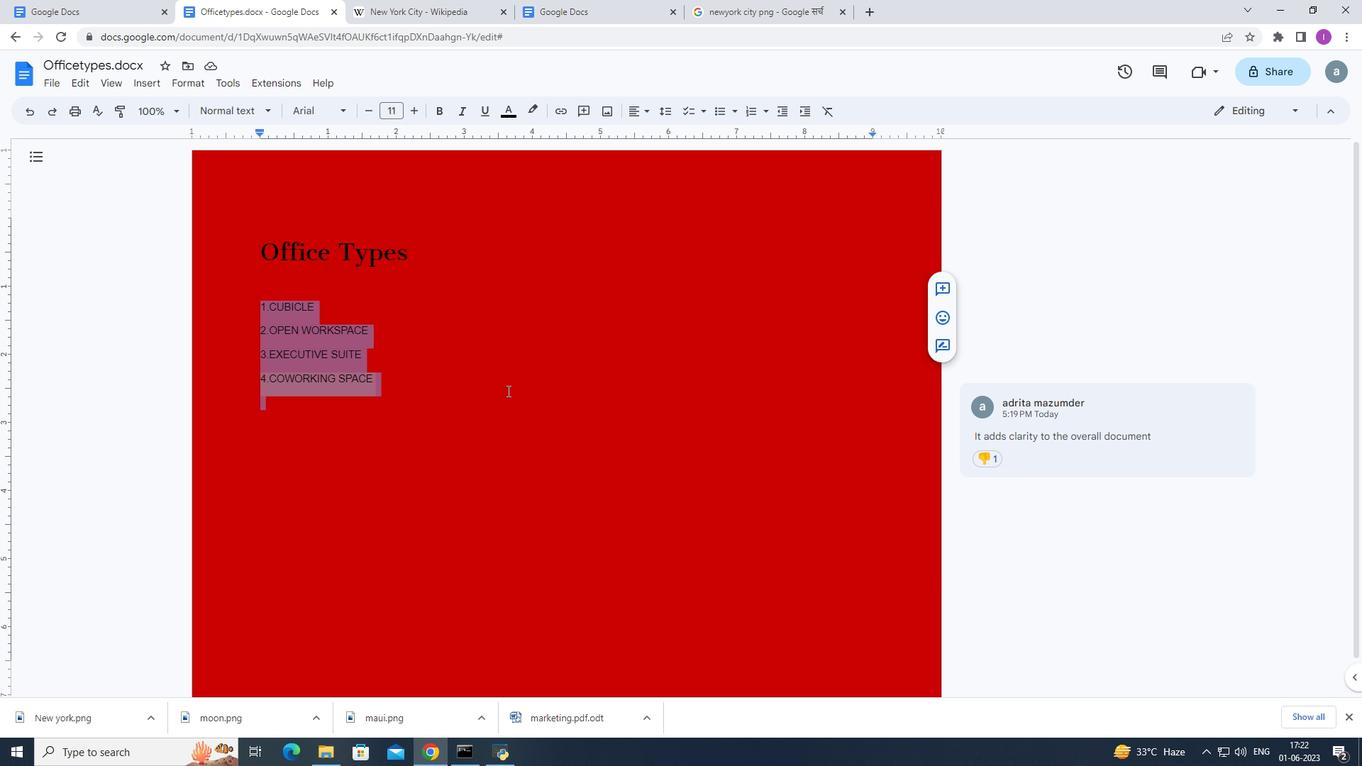 
Action: Mouse pressed left at (530, 379)
Screenshot: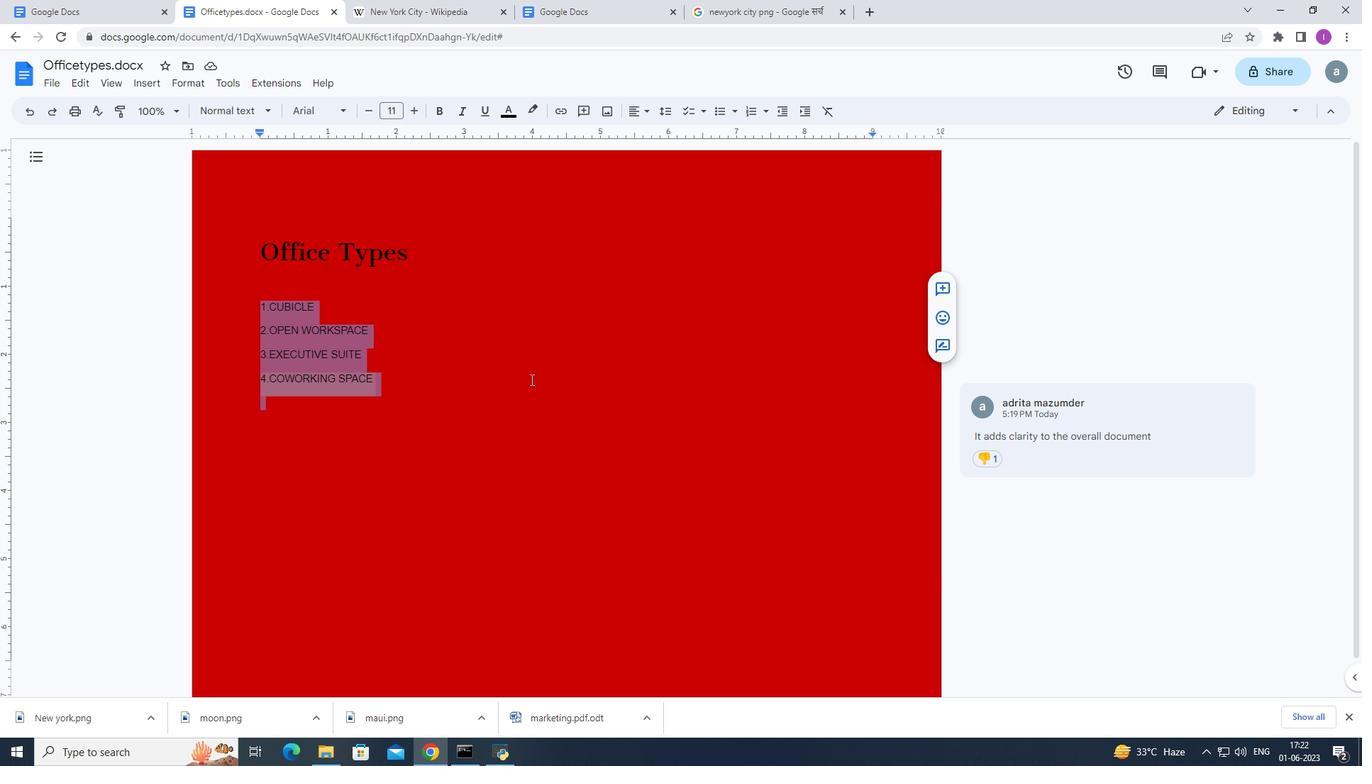 
Action: Mouse moved to (1252, 198)
Screenshot: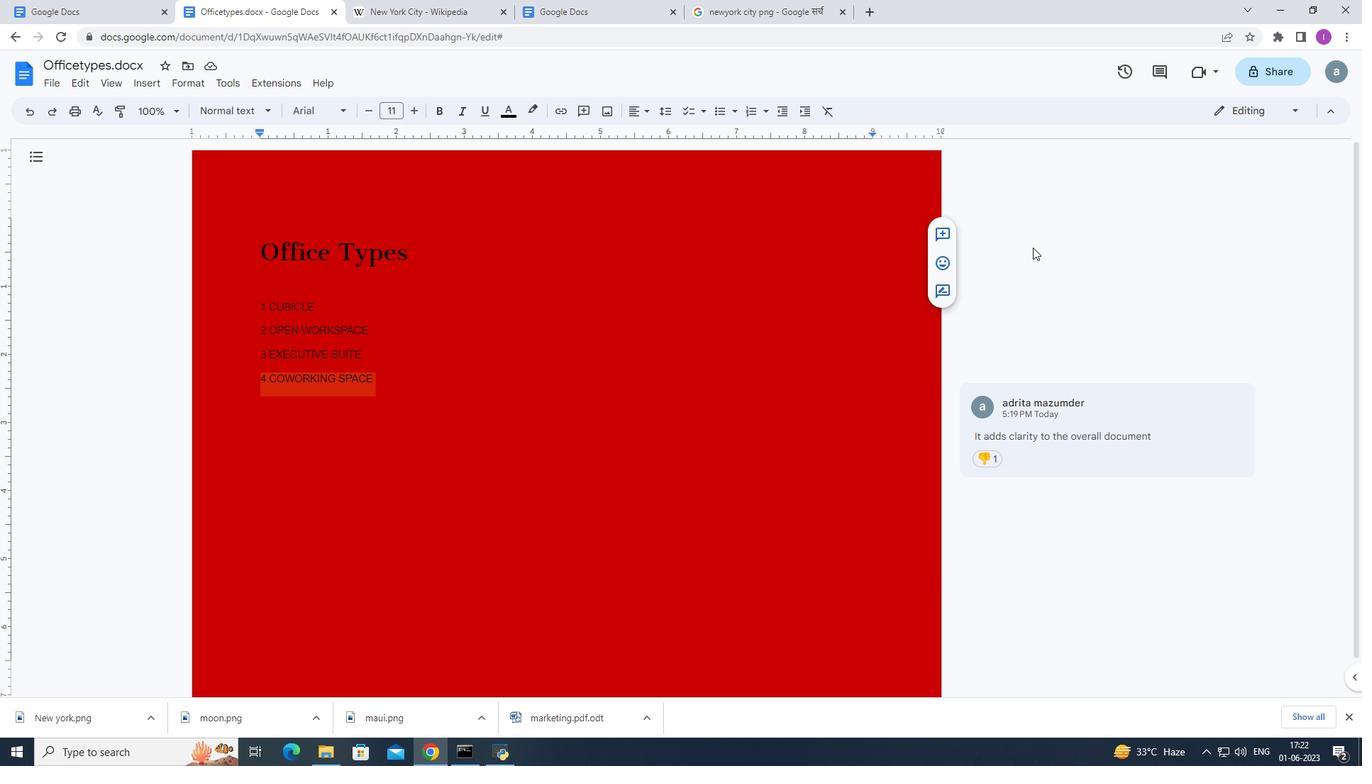 
